 Task: Open Card Server Migration in Board Product Development and Innovation Consulting to Workspace Business Analysis and add a team member Softage.1@softage.net, a label Purple, a checklist Illustration, an attachment from your computer, a color Purple and finally, add a card description 'Conduct team training session on active listening' and a comment 'Let us make sure we have a clear understanding of the timeline and deadlines for this task, ensuring that we can deliver on time.'. Add a start date 'Jan 09, 1900' with a due date 'Jan 16, 1900'
Action: Mouse moved to (570, 163)
Screenshot: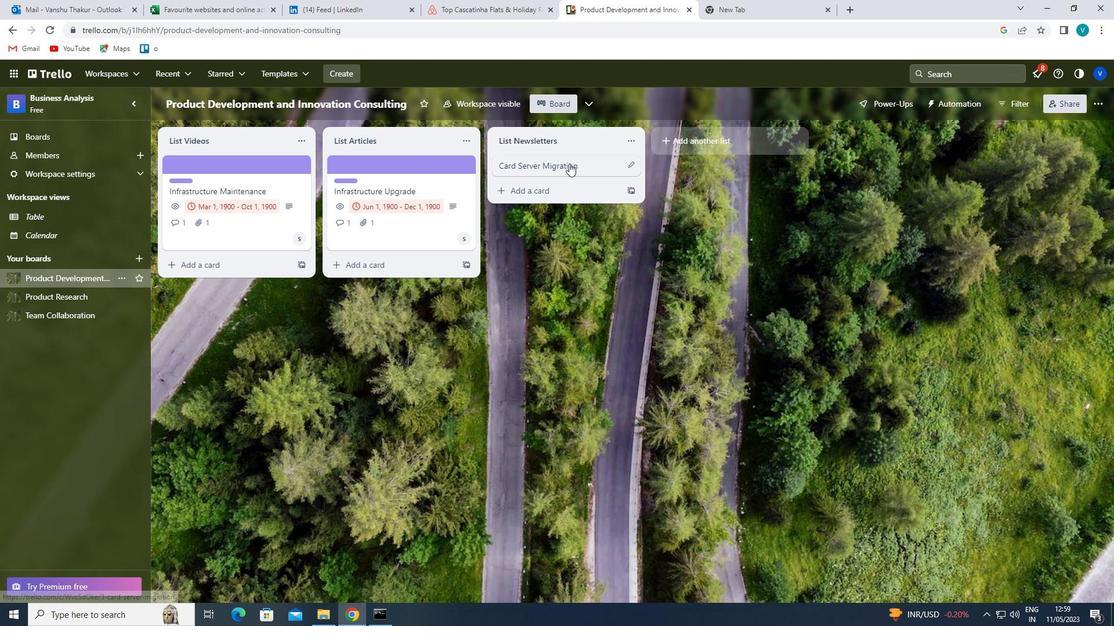
Action: Mouse pressed left at (570, 163)
Screenshot: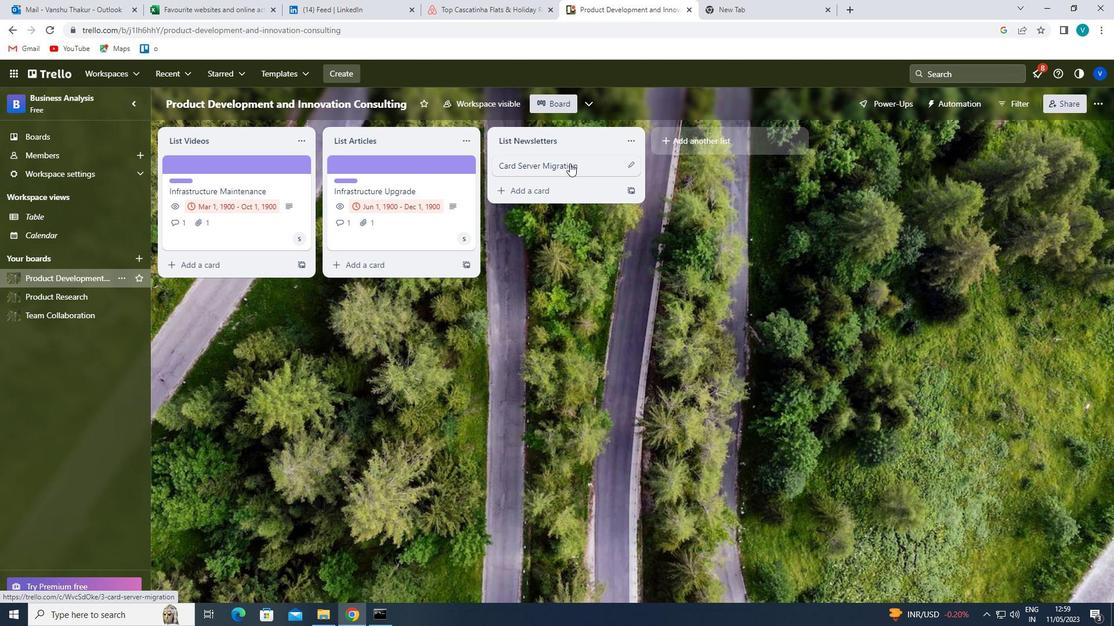 
Action: Mouse moved to (679, 199)
Screenshot: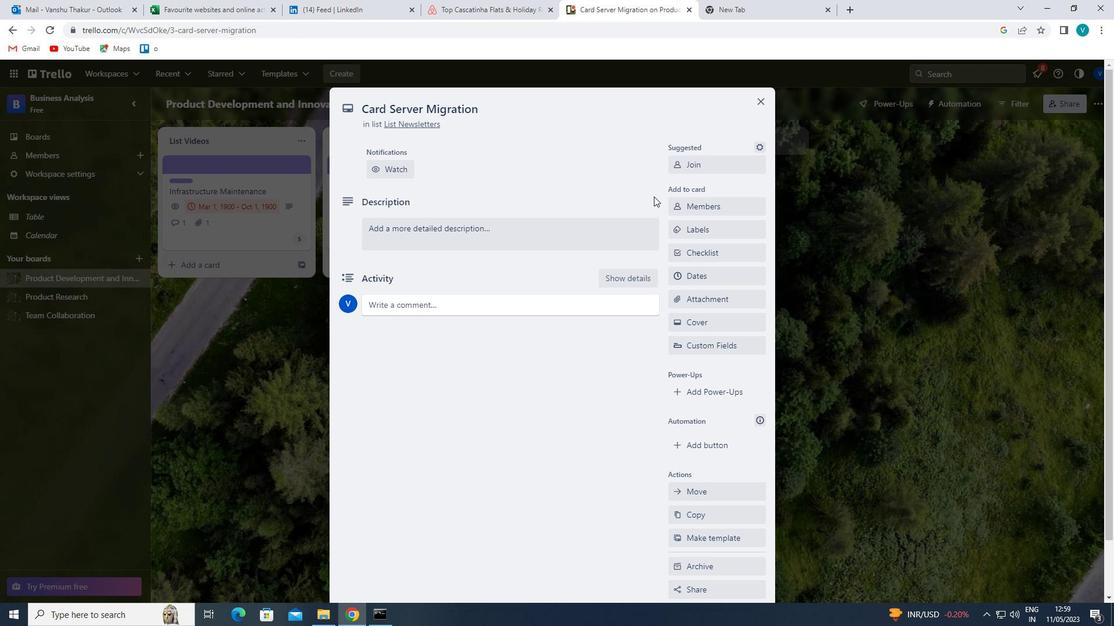 
Action: Mouse pressed left at (679, 199)
Screenshot: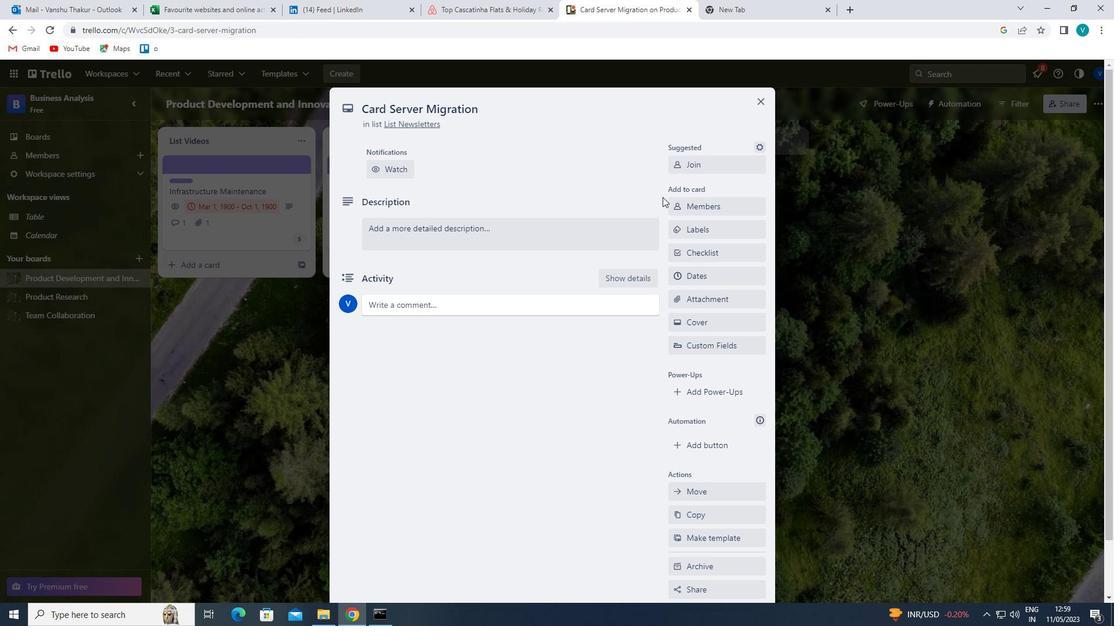 
Action: Mouse moved to (712, 302)
Screenshot: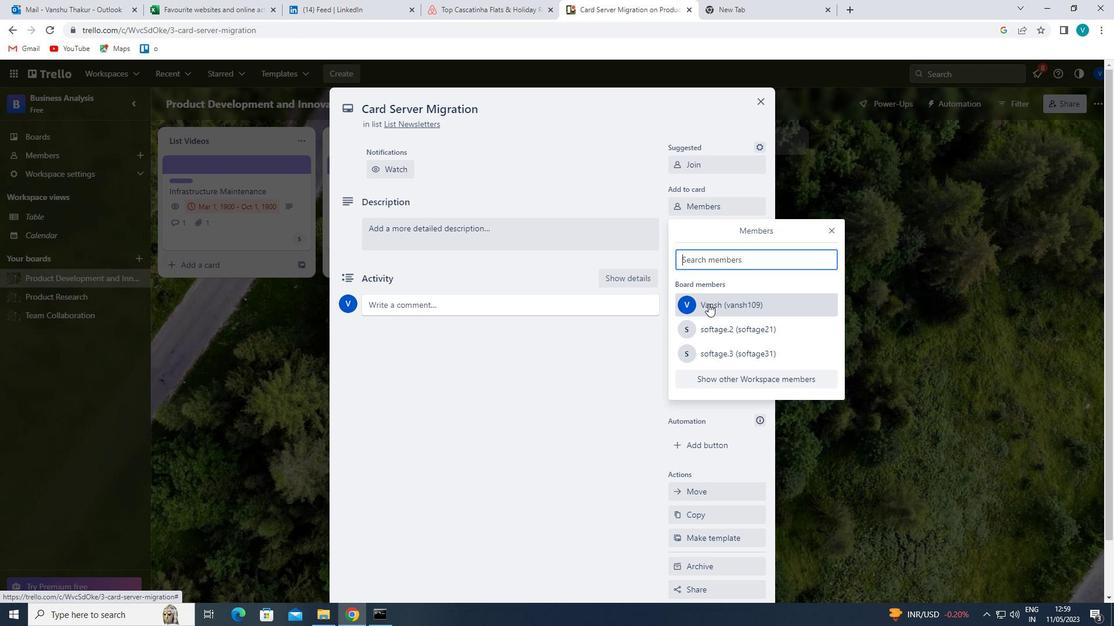 
Action: Key pressed soft
Screenshot: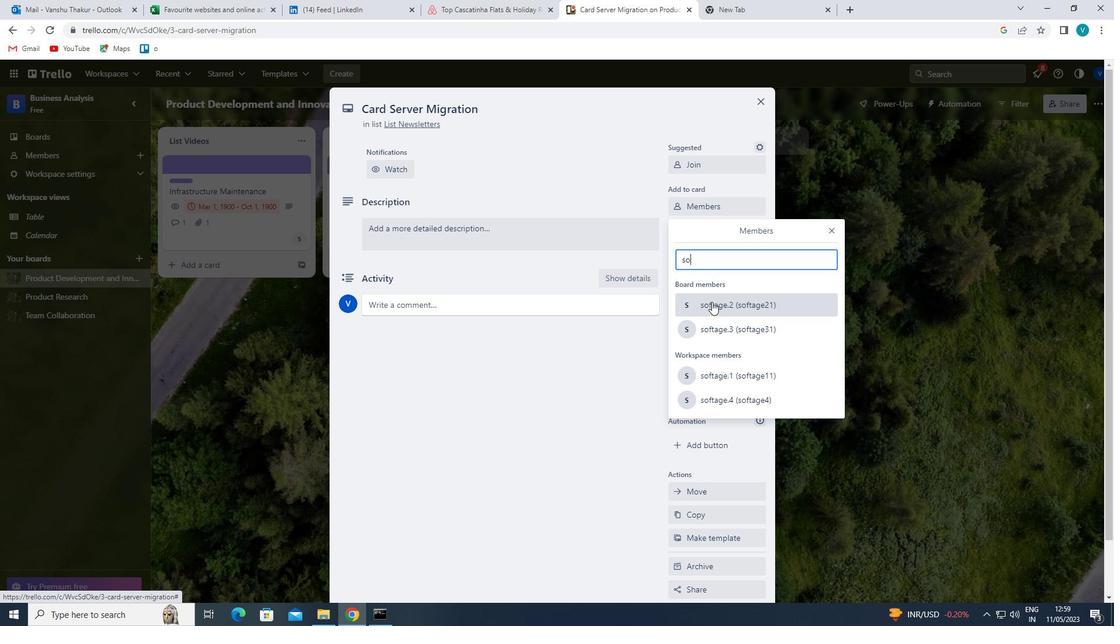
Action: Mouse moved to (726, 375)
Screenshot: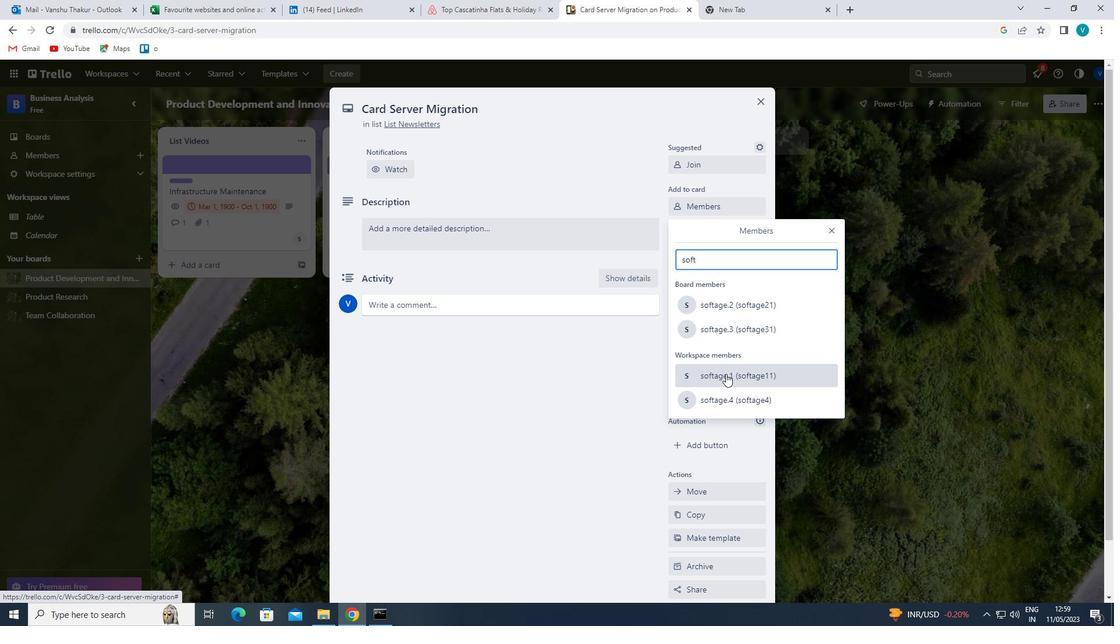 
Action: Mouse pressed left at (726, 375)
Screenshot: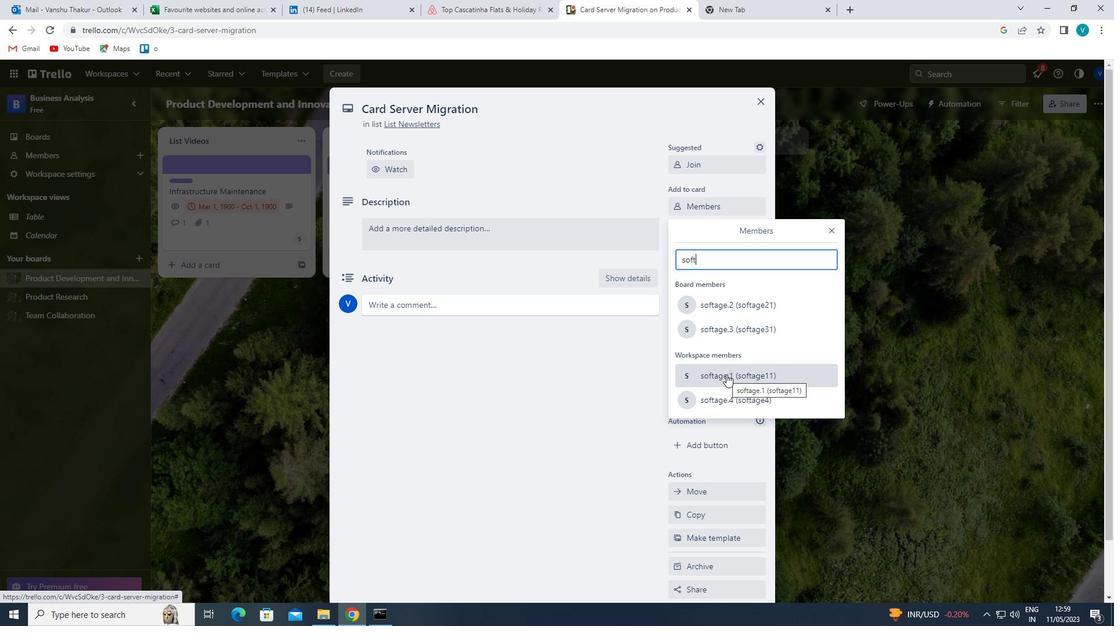 
Action: Mouse moved to (828, 232)
Screenshot: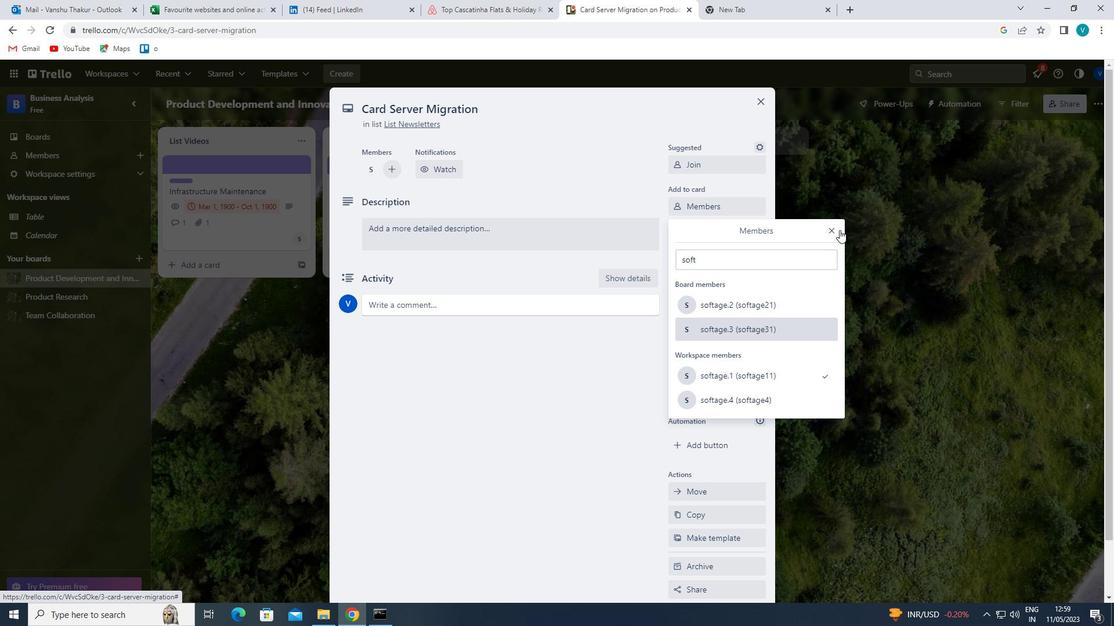 
Action: Mouse pressed left at (828, 232)
Screenshot: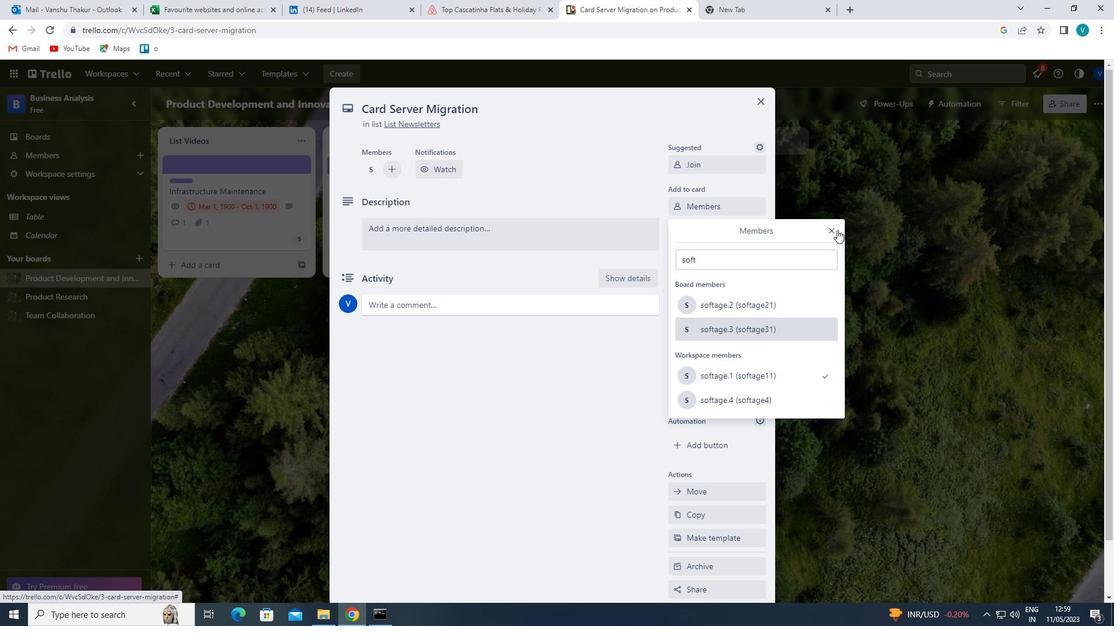 
Action: Mouse moved to (741, 231)
Screenshot: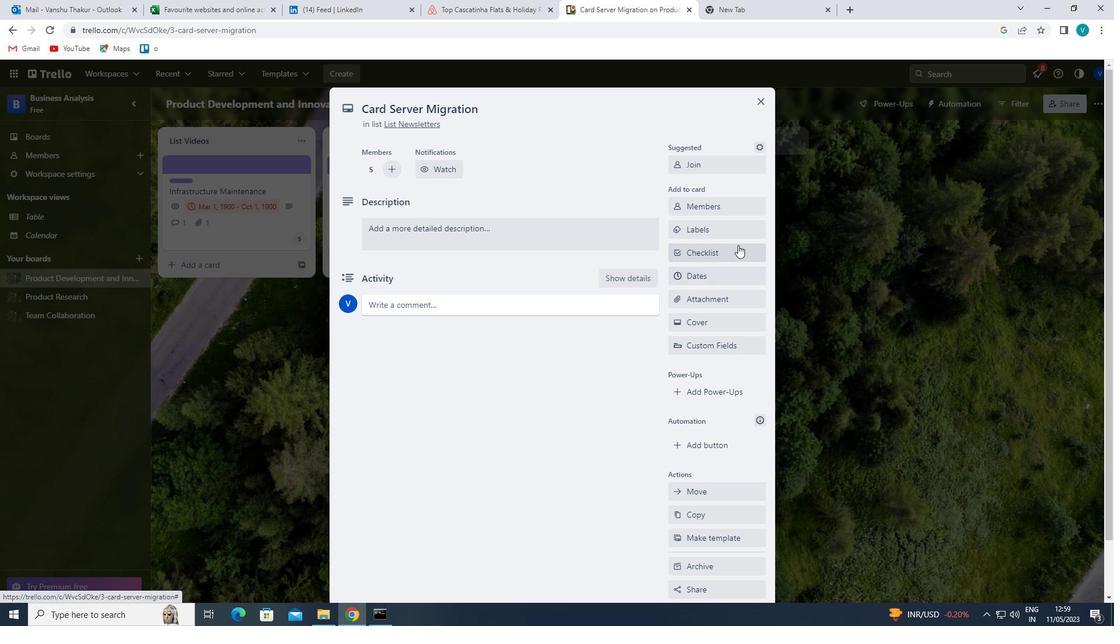 
Action: Mouse pressed left at (741, 231)
Screenshot: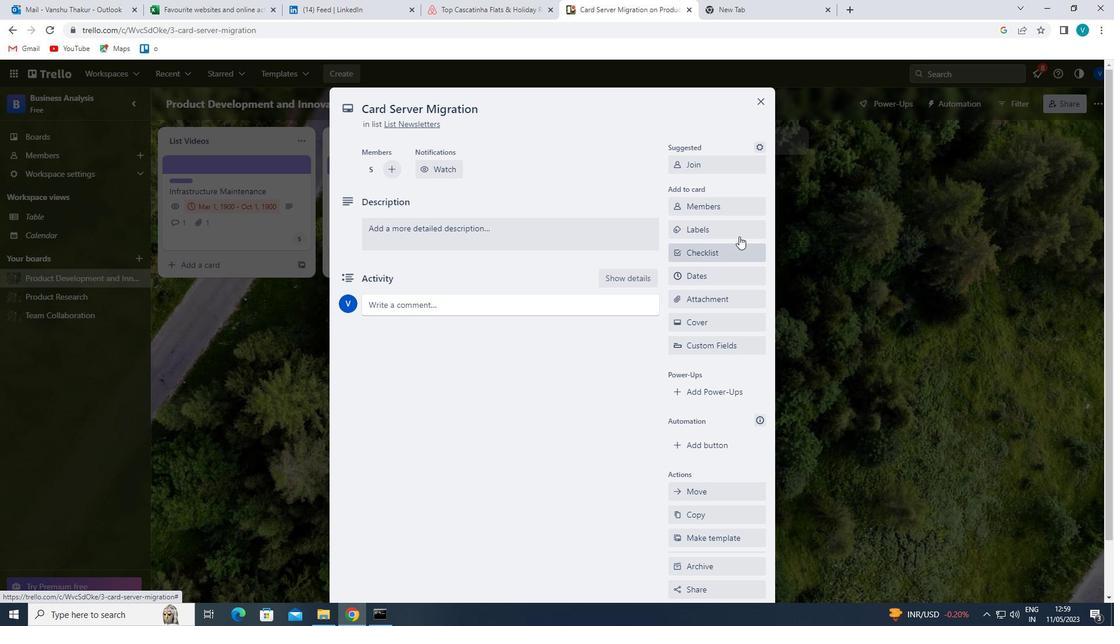 
Action: Mouse moved to (754, 403)
Screenshot: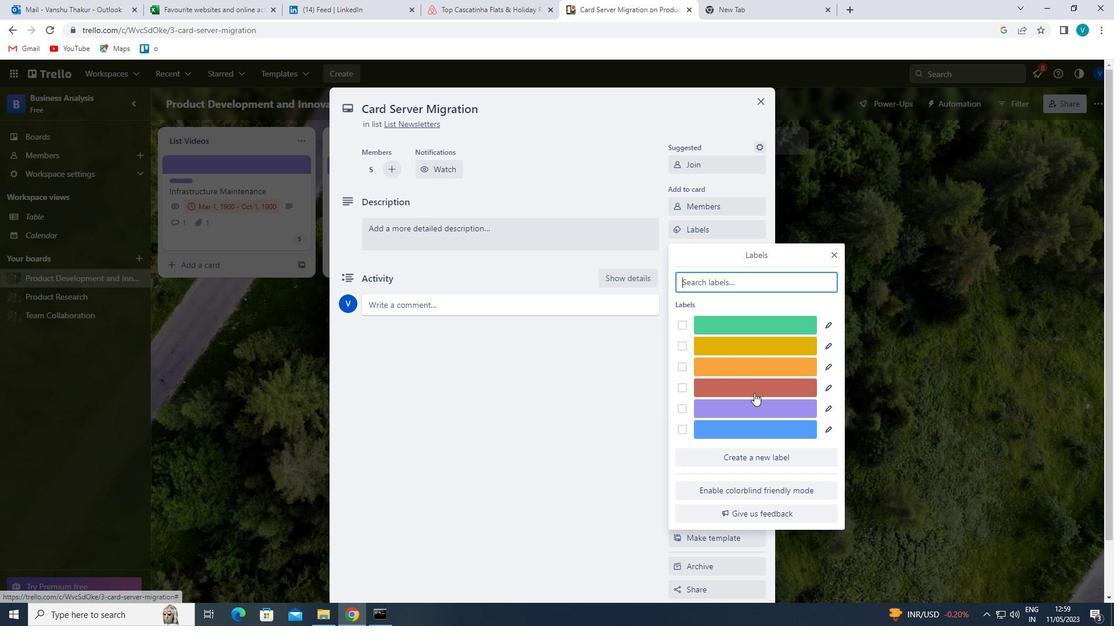 
Action: Mouse pressed left at (754, 403)
Screenshot: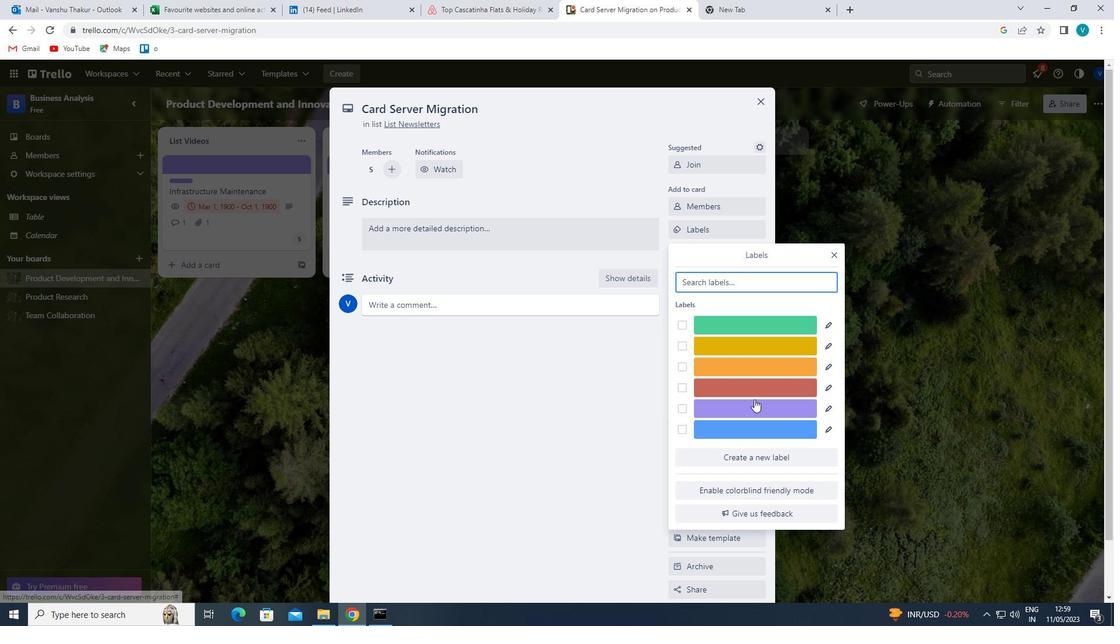 
Action: Mouse moved to (834, 251)
Screenshot: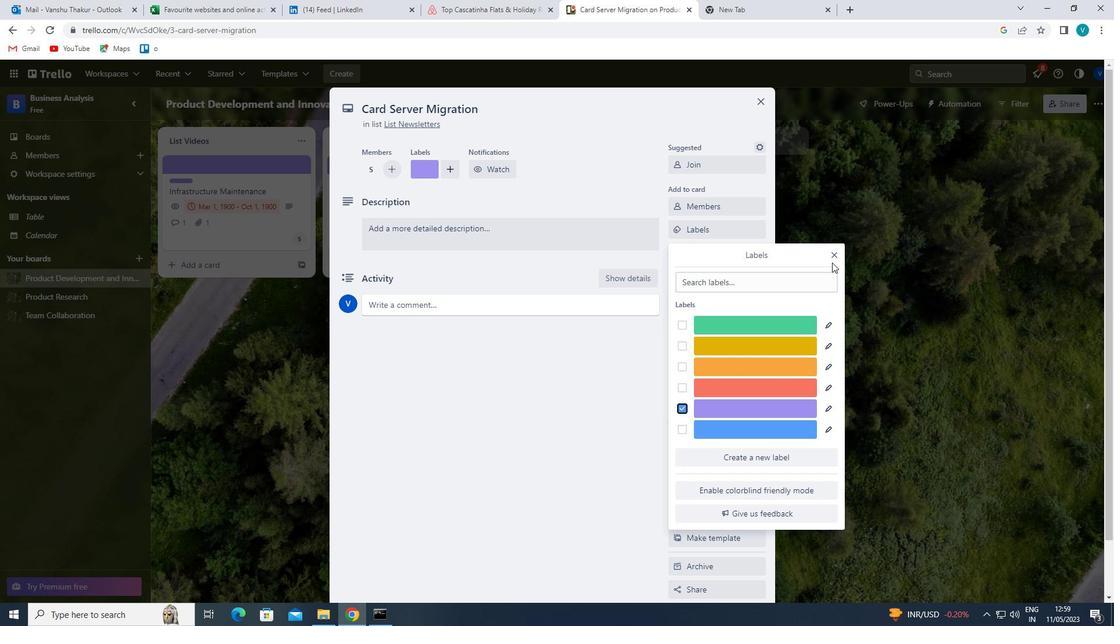 
Action: Mouse pressed left at (834, 251)
Screenshot: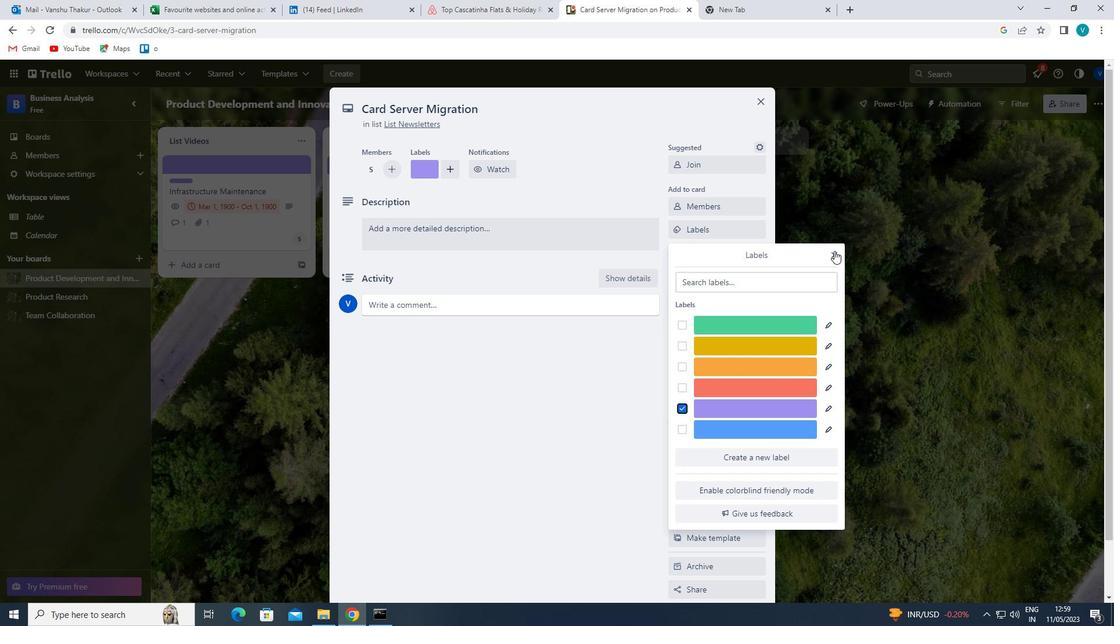 
Action: Mouse moved to (721, 254)
Screenshot: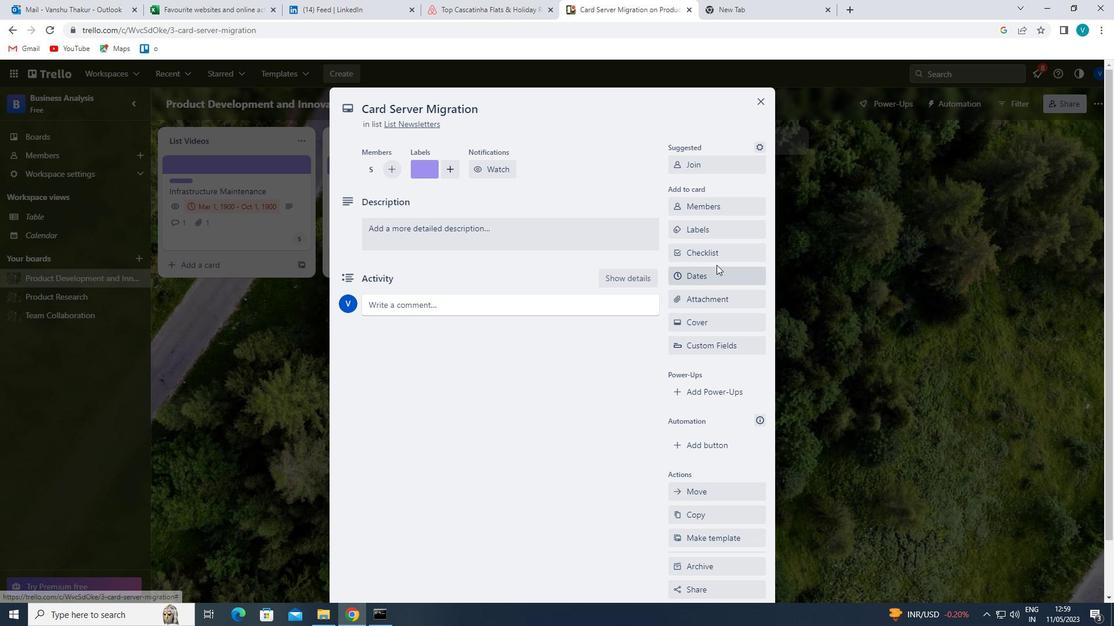
Action: Mouse pressed left at (721, 254)
Screenshot: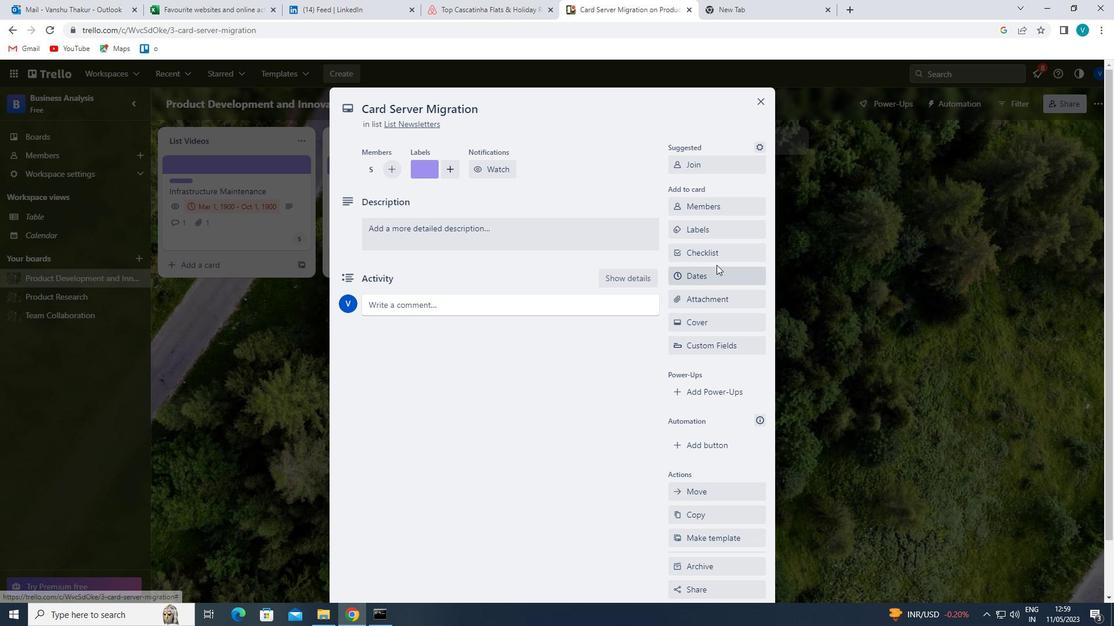 
Action: Key pressed <Key.shift>ILLIS<Key.backspace><Key.backspace>
Screenshot: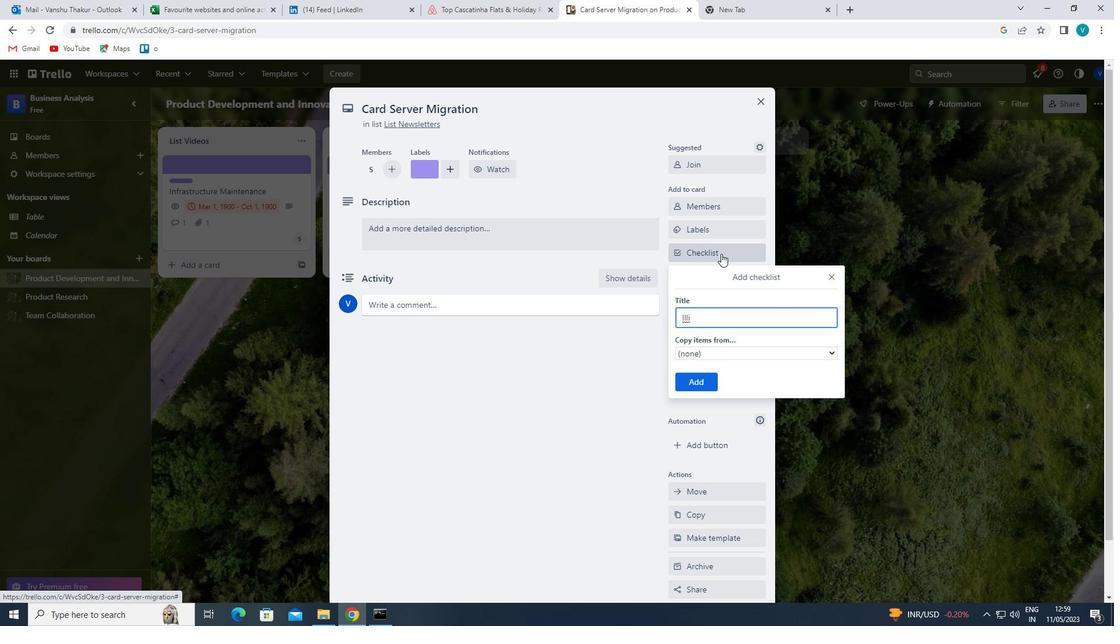 
Action: Mouse moved to (765, 339)
Screenshot: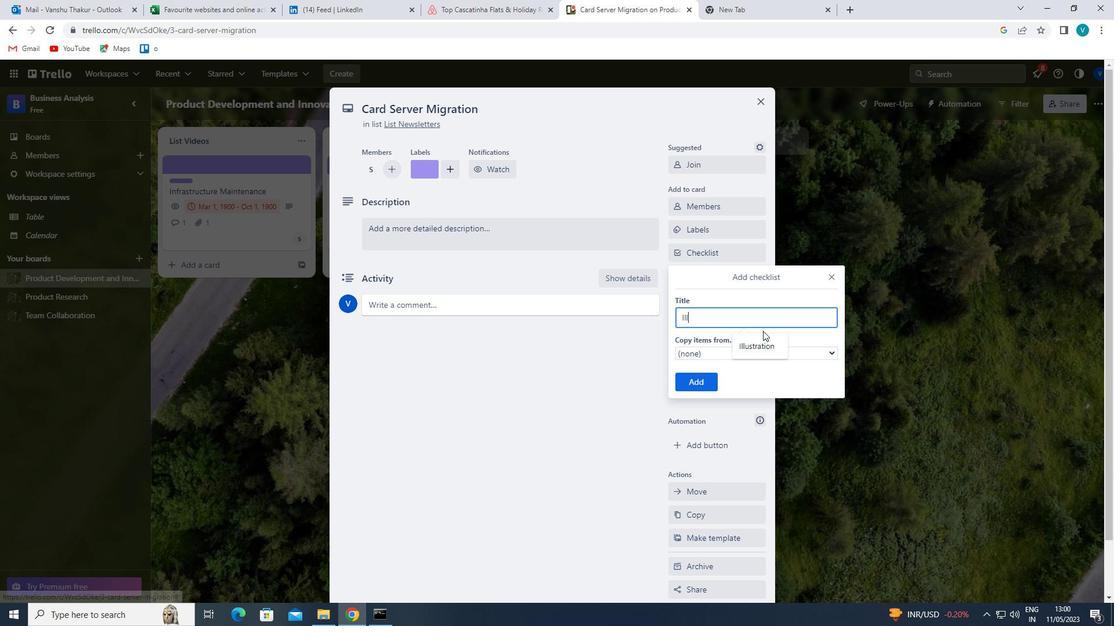 
Action: Mouse pressed left at (765, 339)
Screenshot: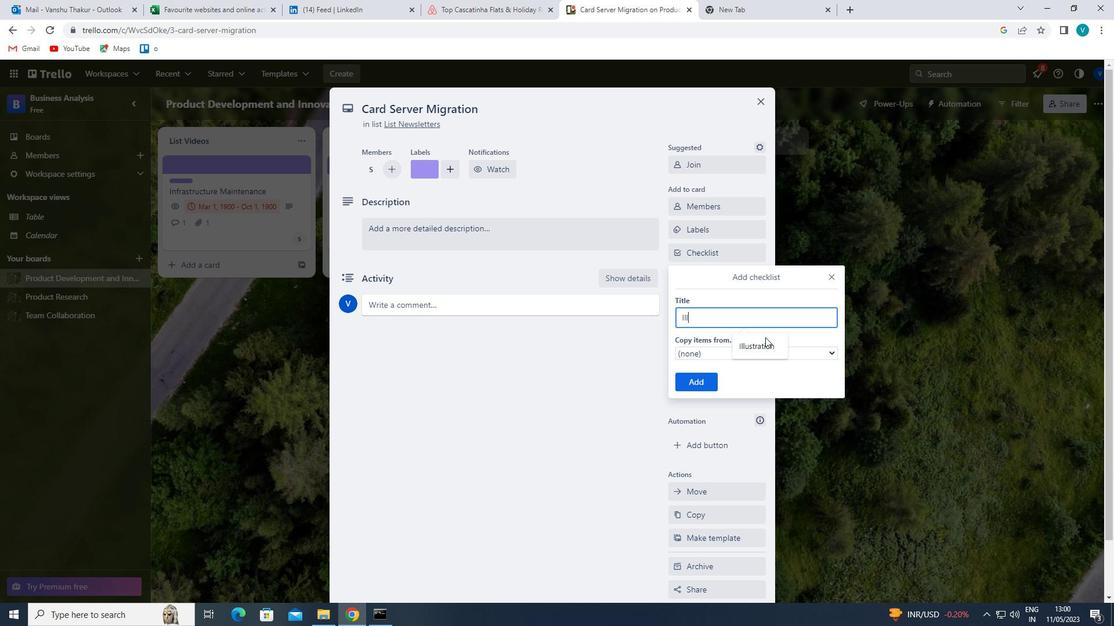 
Action: Mouse moved to (711, 379)
Screenshot: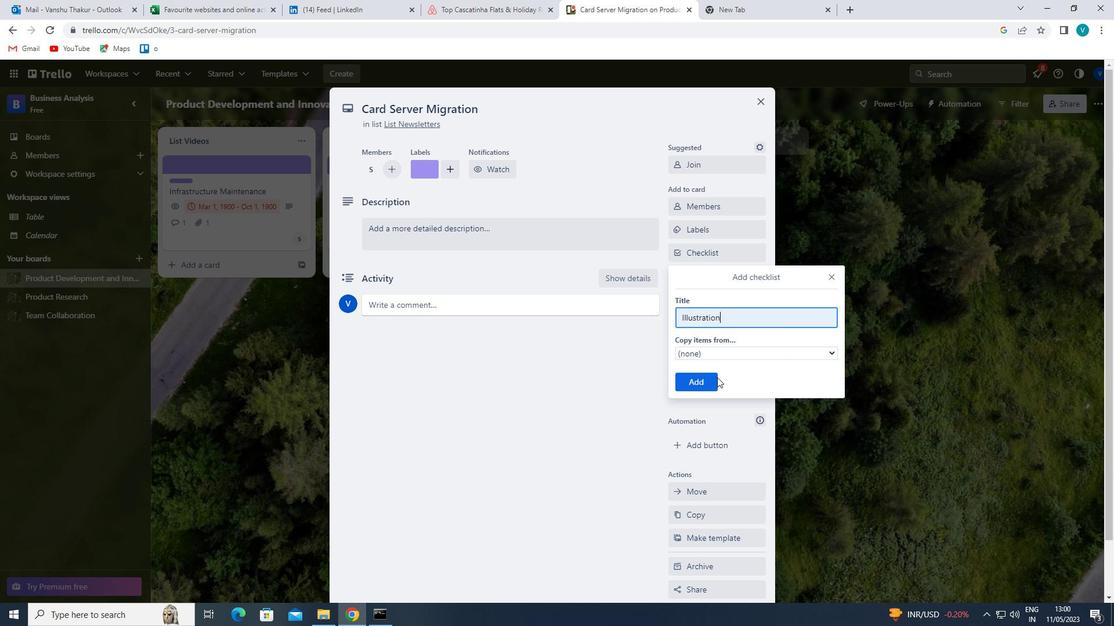 
Action: Mouse pressed left at (711, 379)
Screenshot: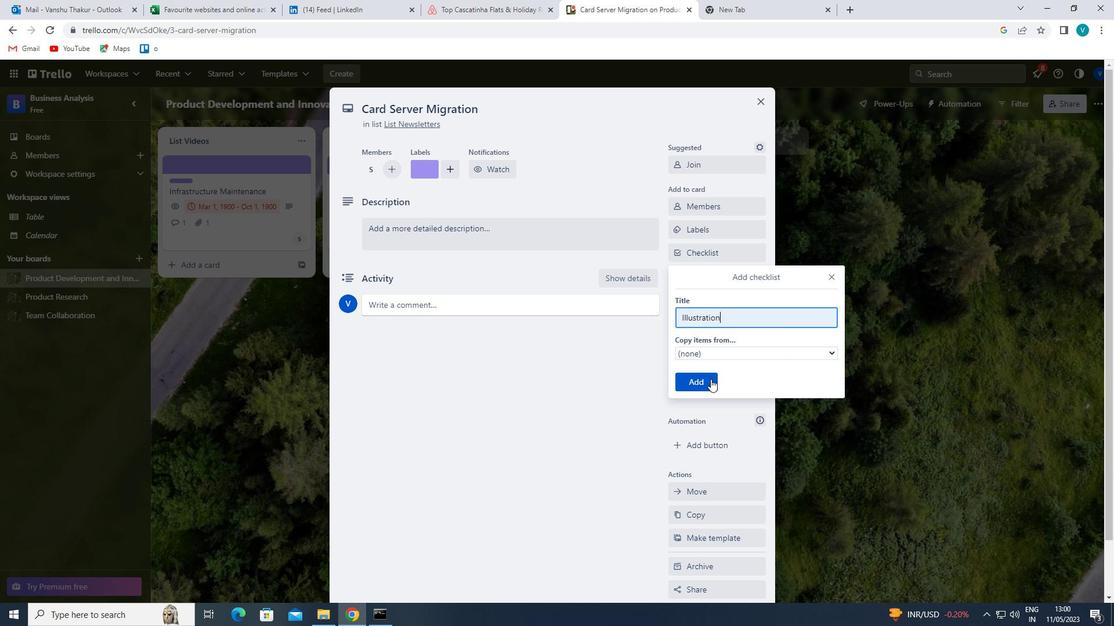 
Action: Mouse moved to (716, 300)
Screenshot: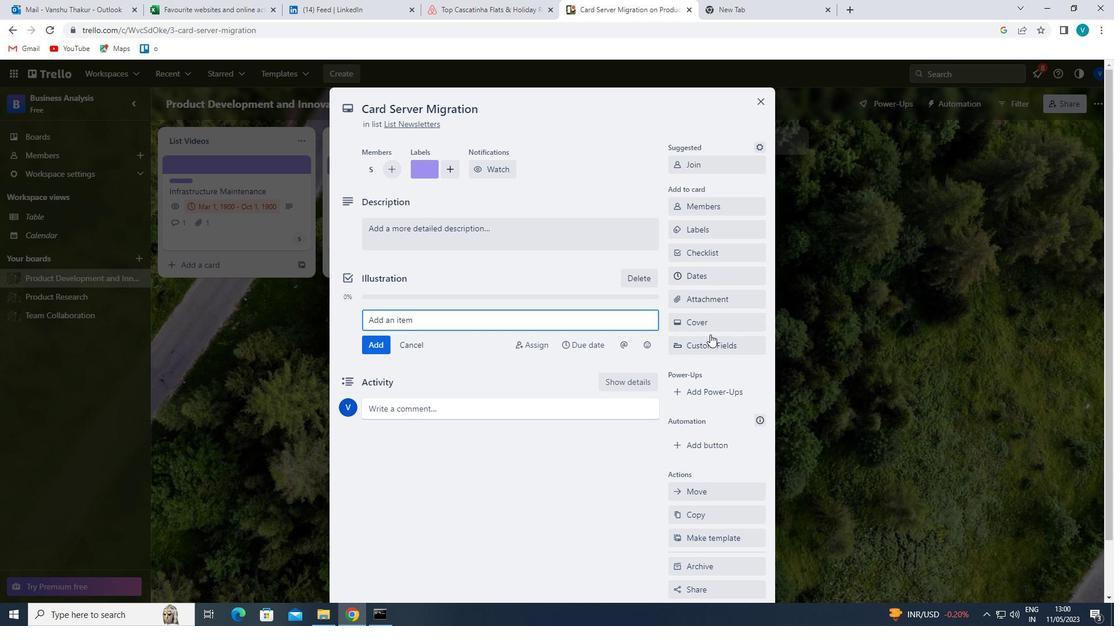 
Action: Mouse pressed left at (716, 300)
Screenshot: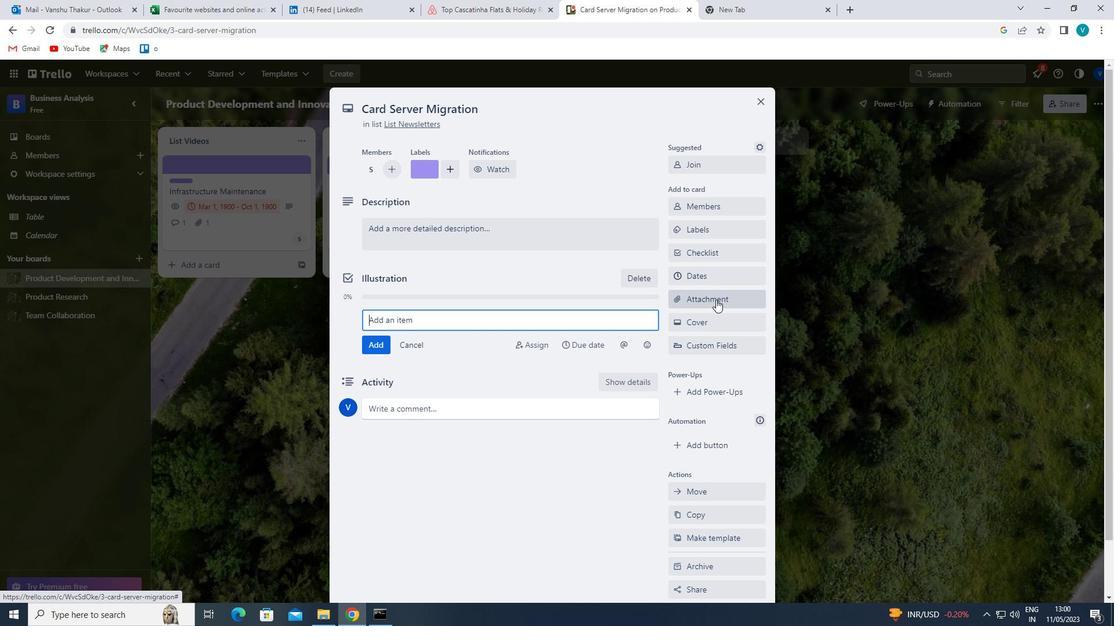 
Action: Mouse moved to (707, 353)
Screenshot: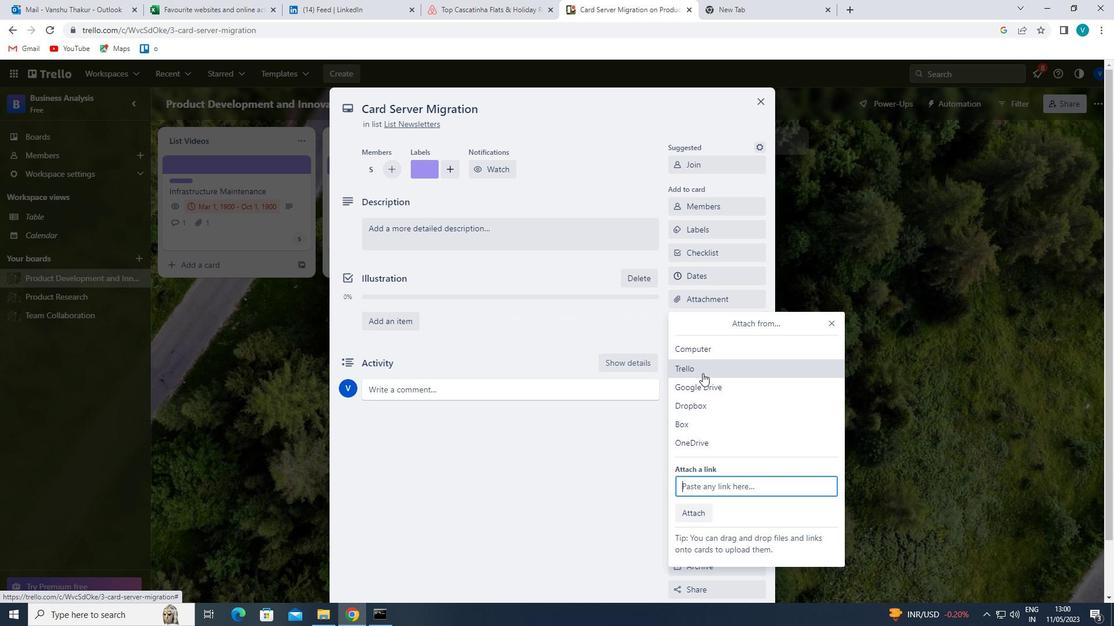 
Action: Mouse pressed left at (707, 353)
Screenshot: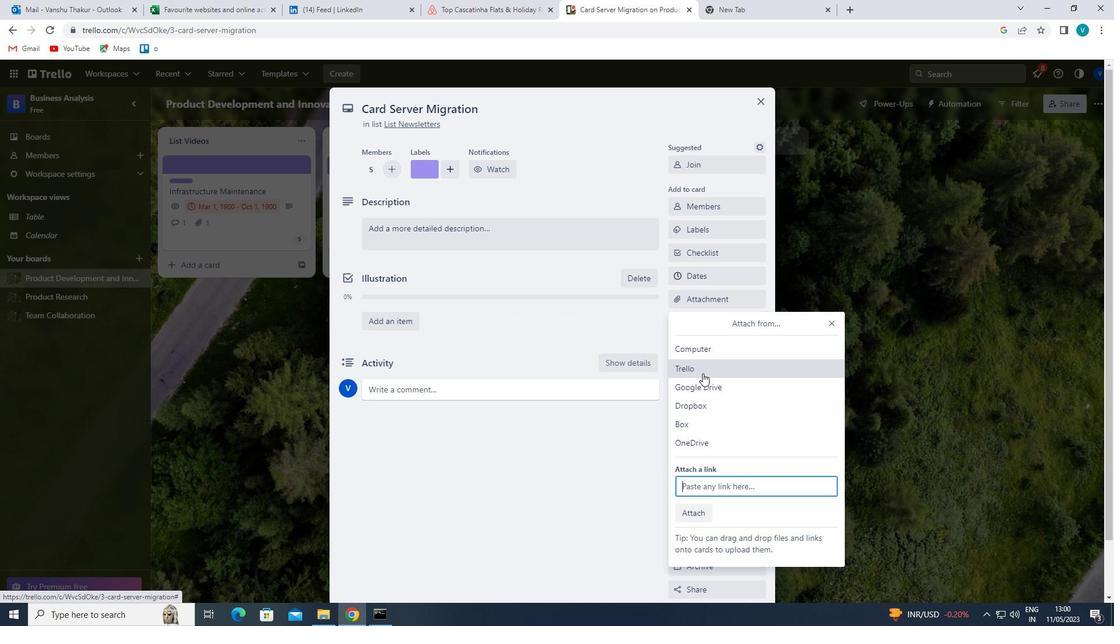 
Action: Mouse moved to (186, 204)
Screenshot: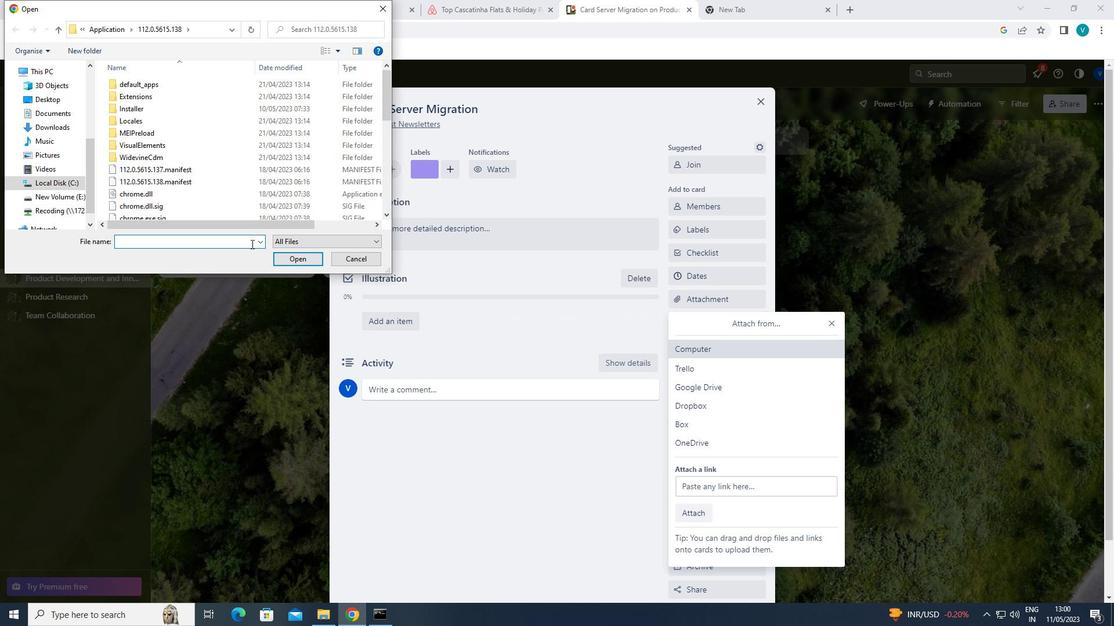 
Action: Mouse pressed left at (186, 204)
Screenshot: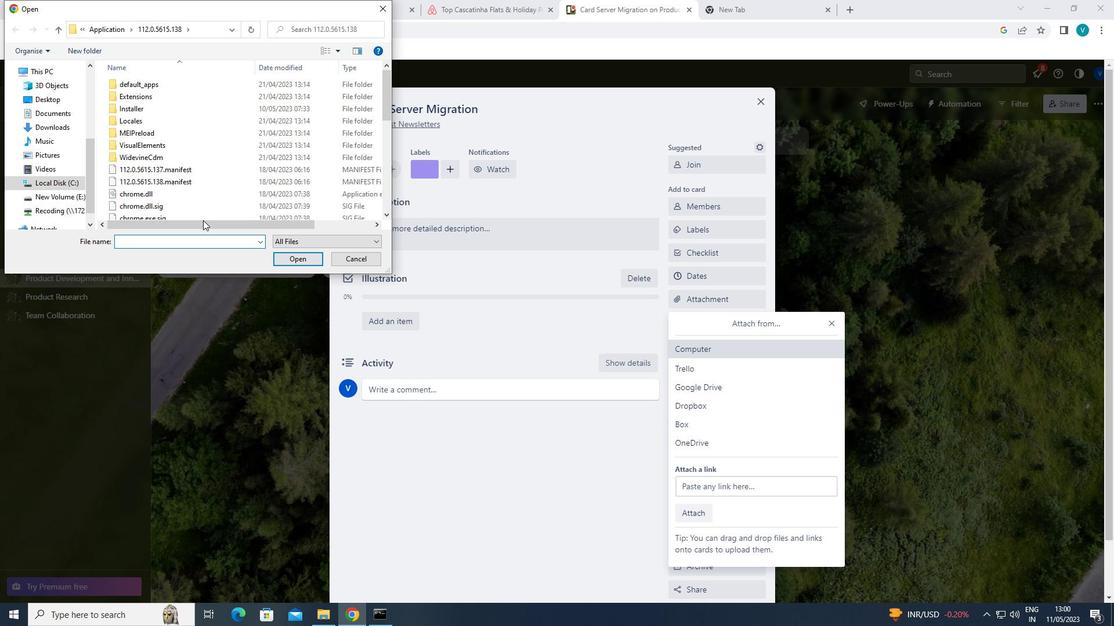 
Action: Mouse moved to (287, 255)
Screenshot: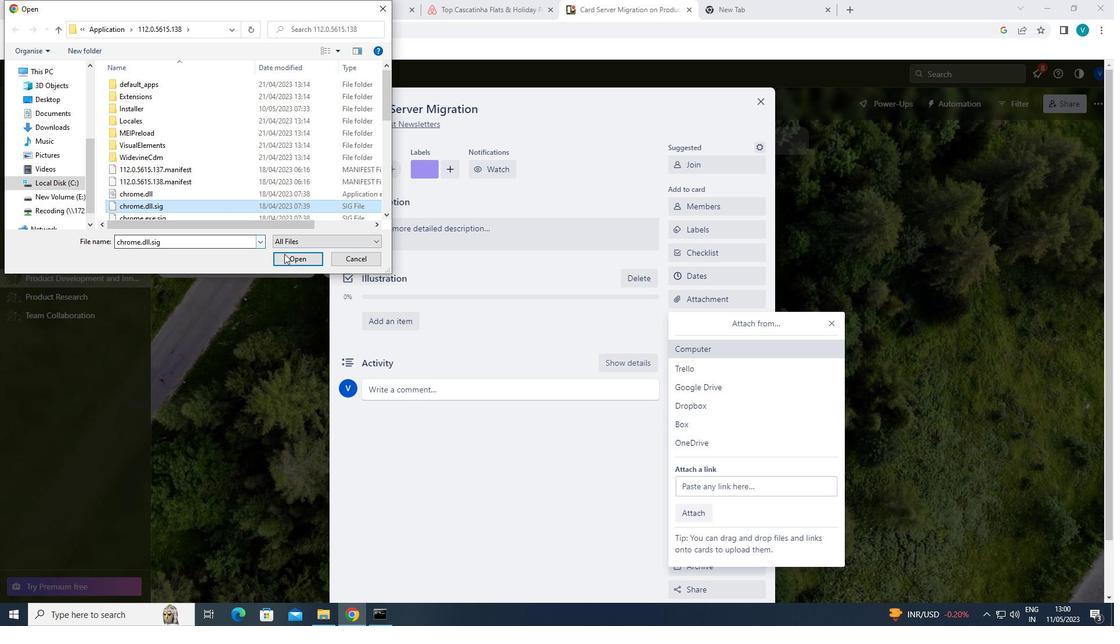 
Action: Mouse pressed left at (287, 255)
Screenshot: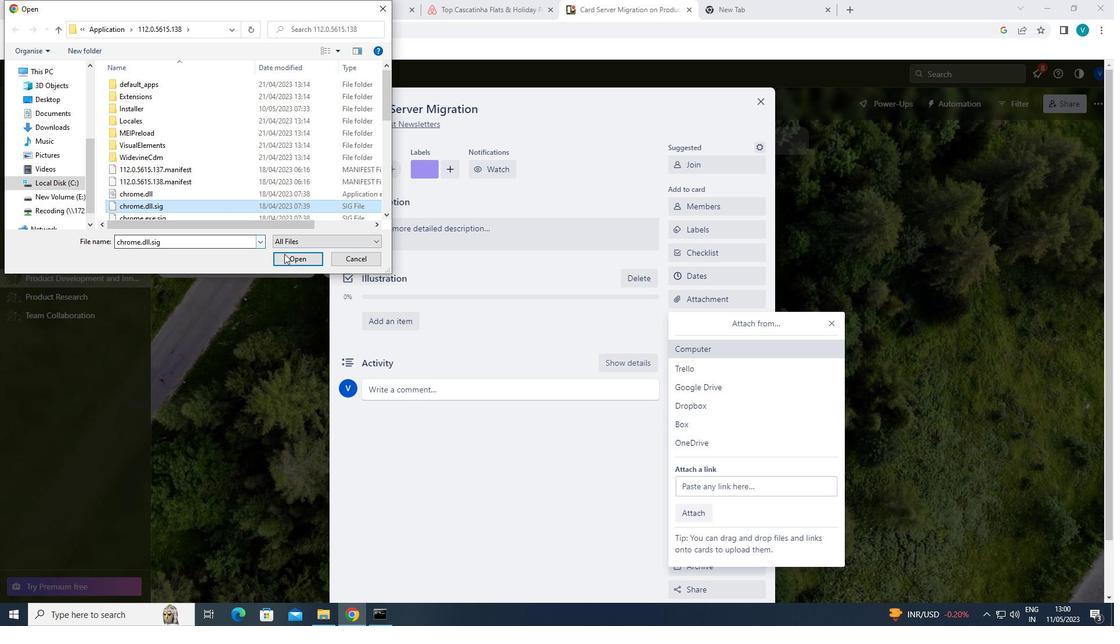 
Action: Mouse moved to (685, 321)
Screenshot: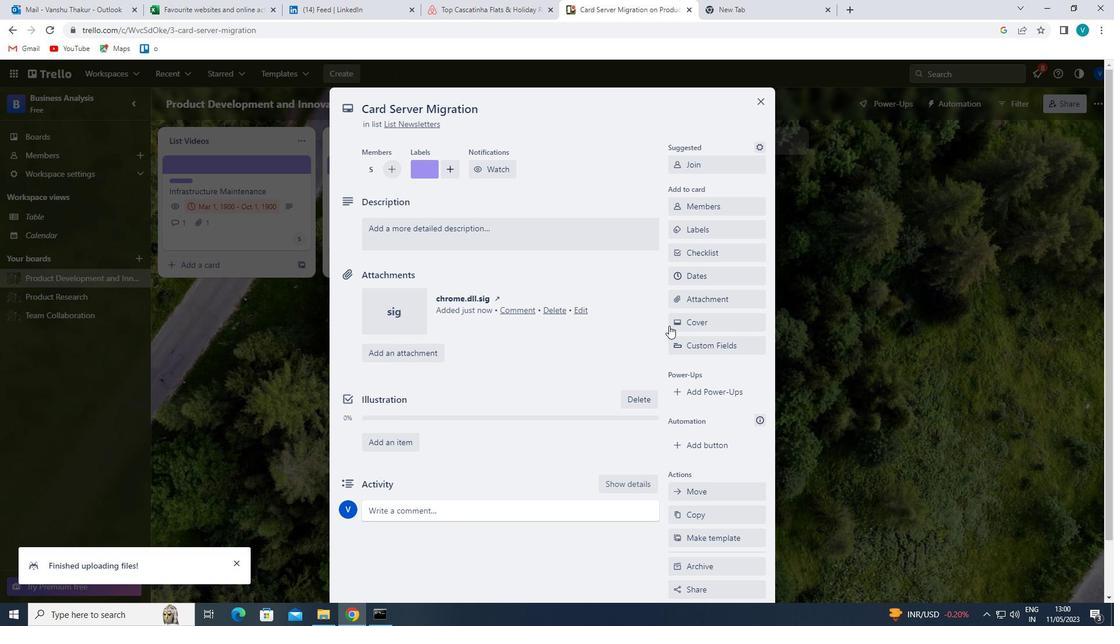 
Action: Mouse pressed left at (685, 321)
Screenshot: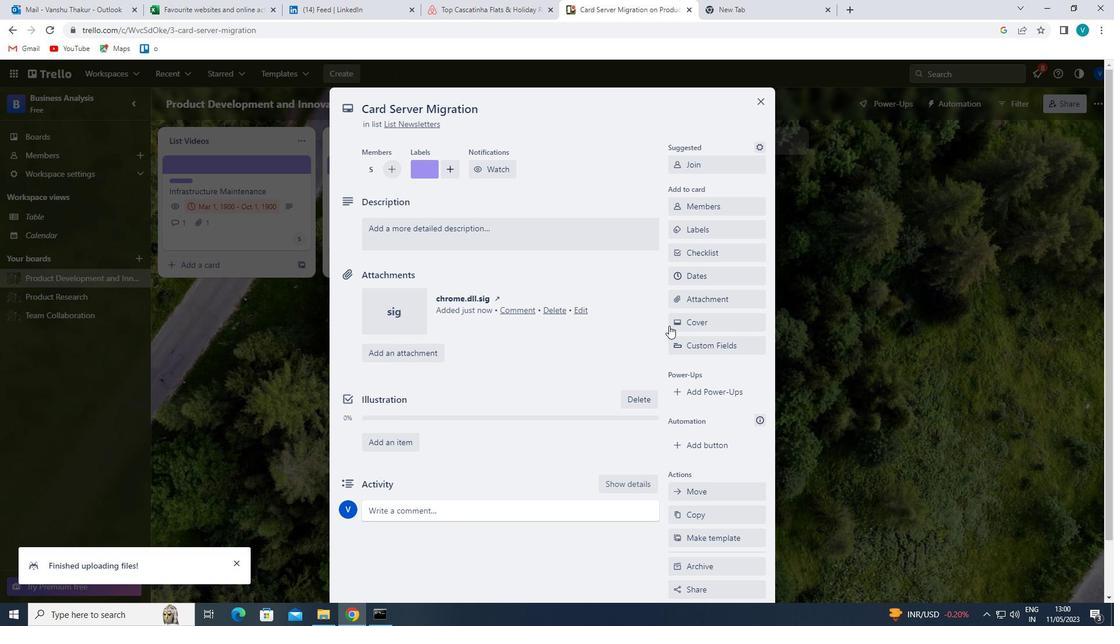 
Action: Mouse moved to (827, 365)
Screenshot: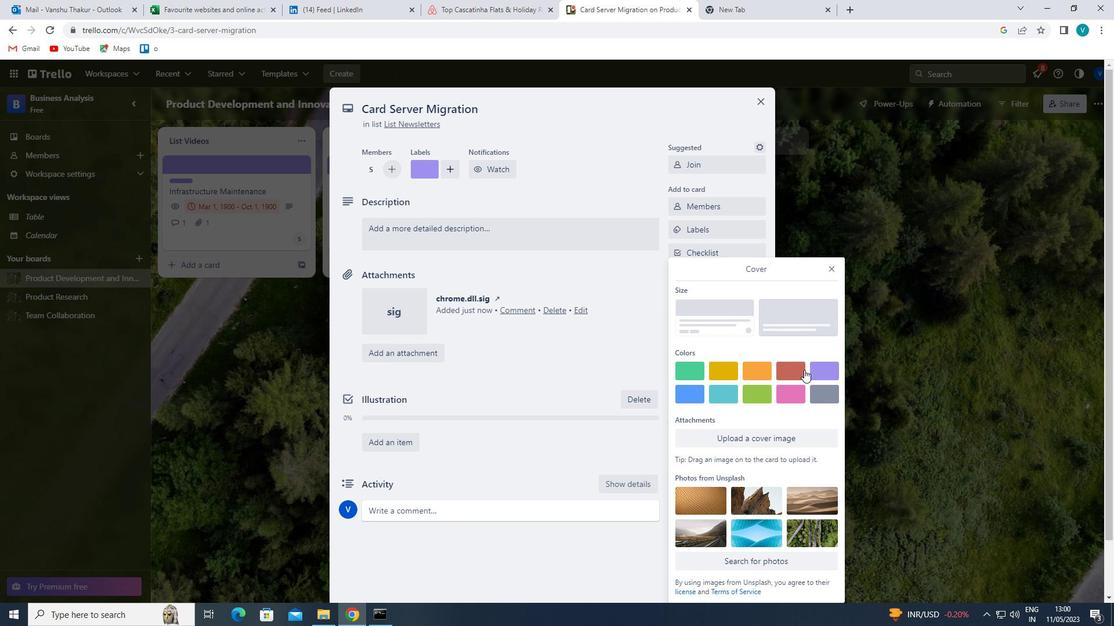
Action: Mouse pressed left at (827, 365)
Screenshot: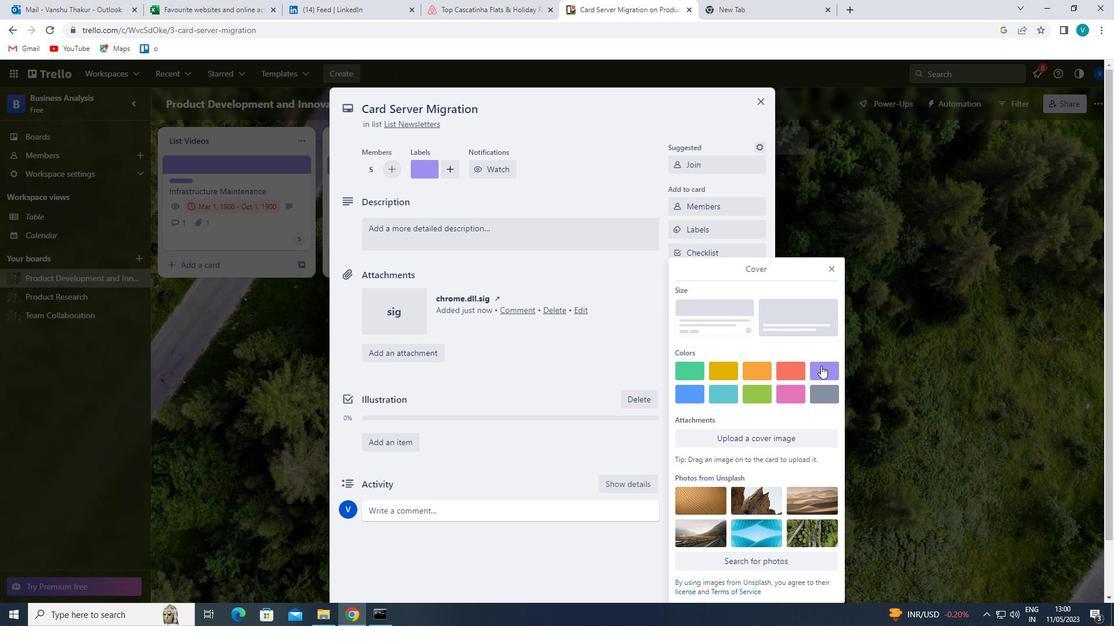 
Action: Mouse moved to (834, 243)
Screenshot: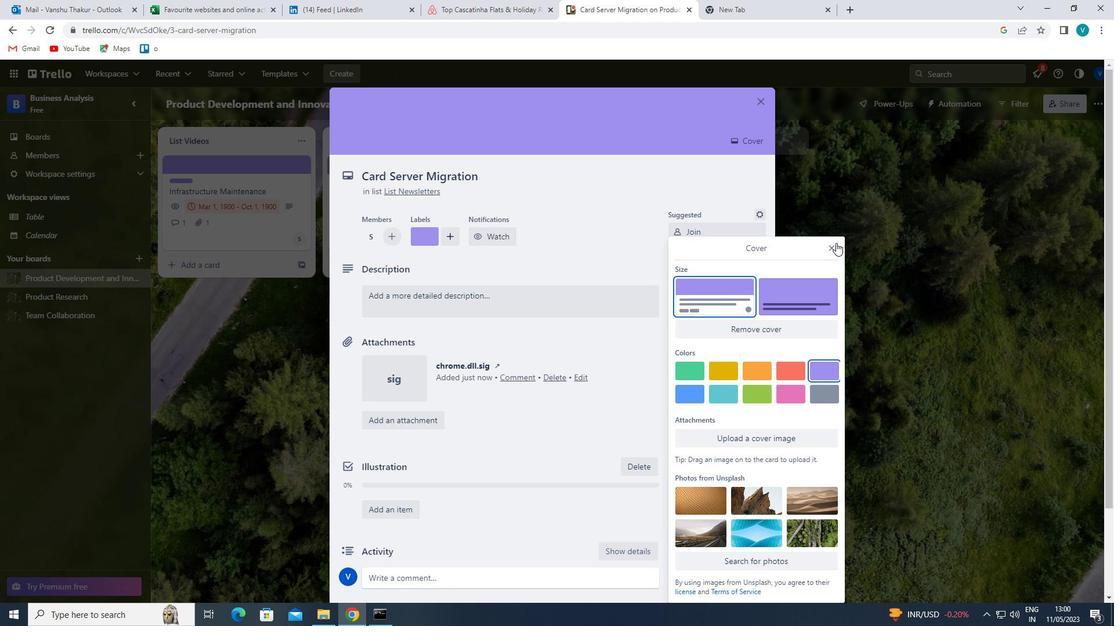 
Action: Mouse pressed left at (834, 243)
Screenshot: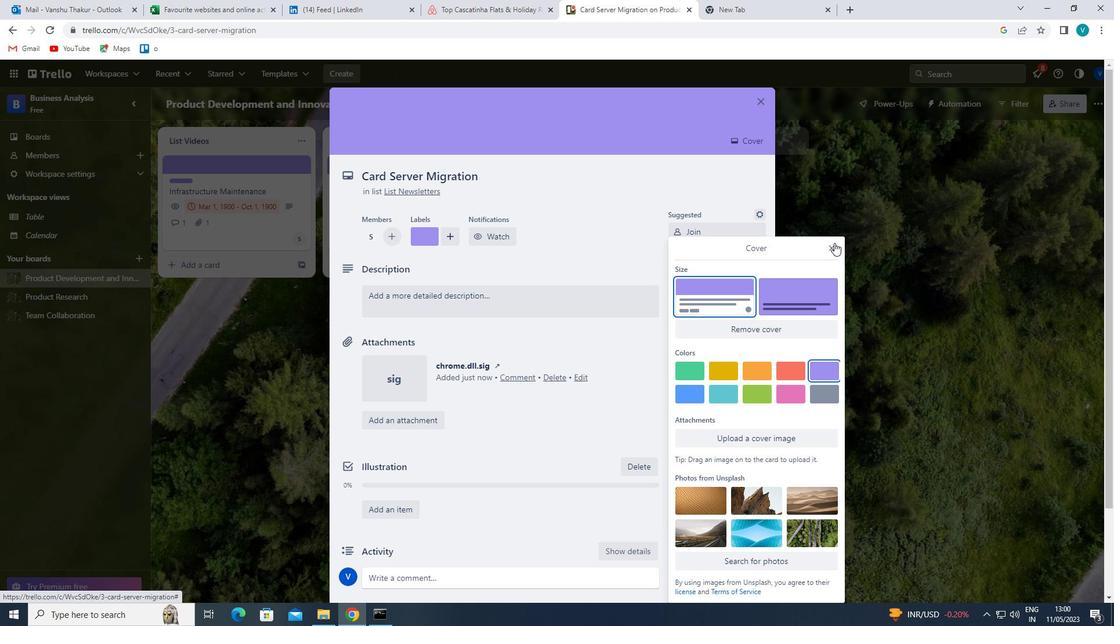 
Action: Mouse moved to (483, 313)
Screenshot: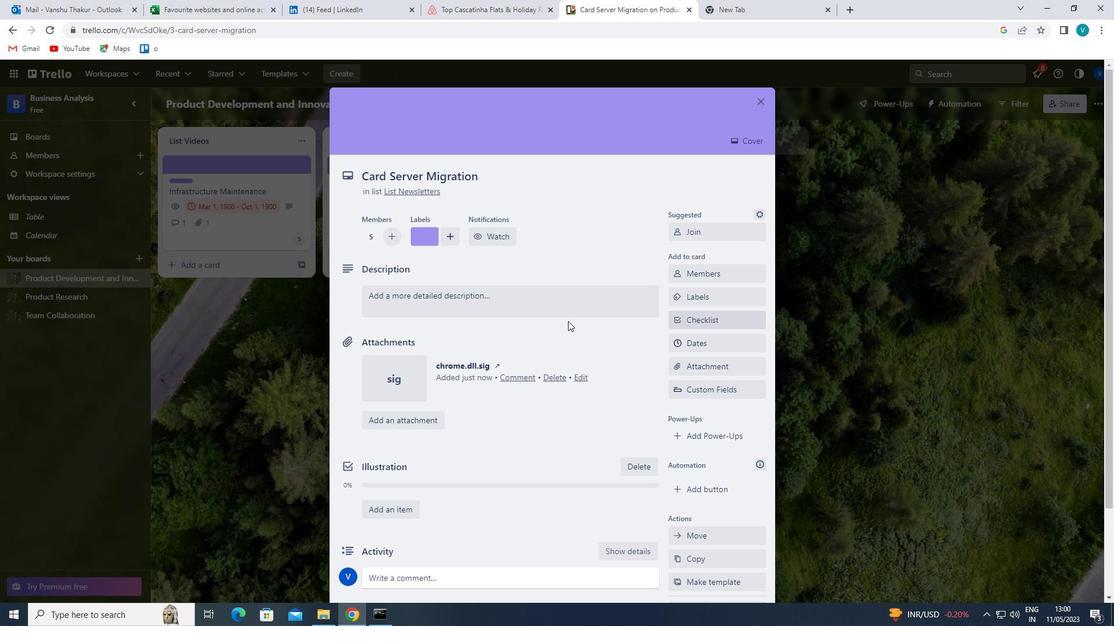 
Action: Mouse pressed left at (483, 313)
Screenshot: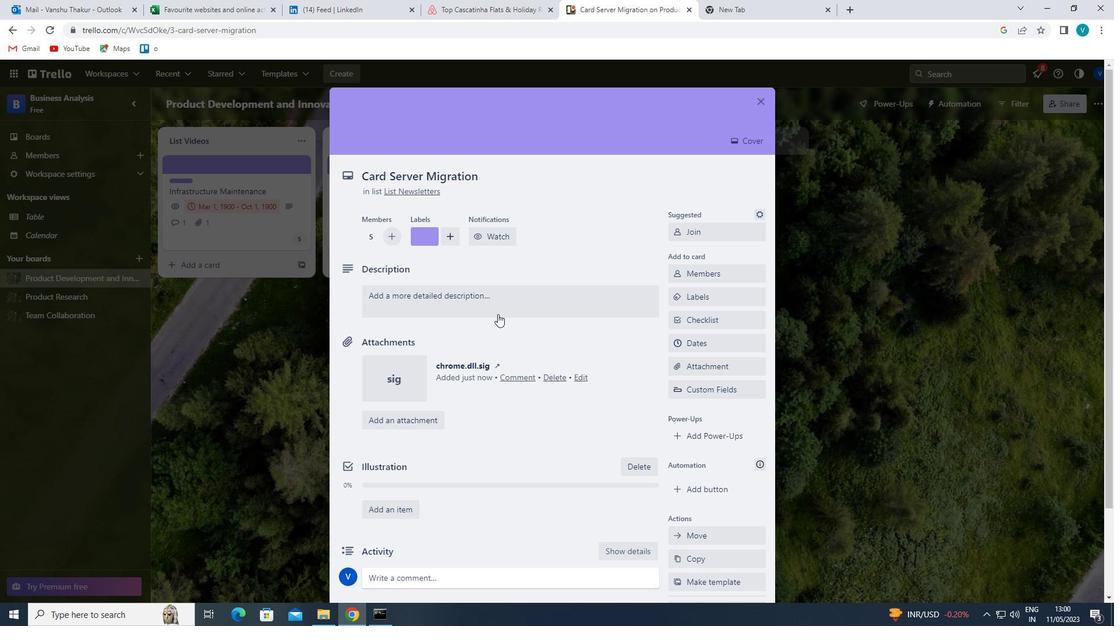 
Action: Key pressed '<Key.shift>CONDUCT<Key.space>TEAM<Key.space>TRAINING<Key.space>SSSIN<Key.space><Key.backspace><Key.backspace><Key.backspace><Key.backspace><Key.backspace>ESSION<Key.space>ON<Key.space>ACTIVE<Key.space>LISTENING'
Screenshot: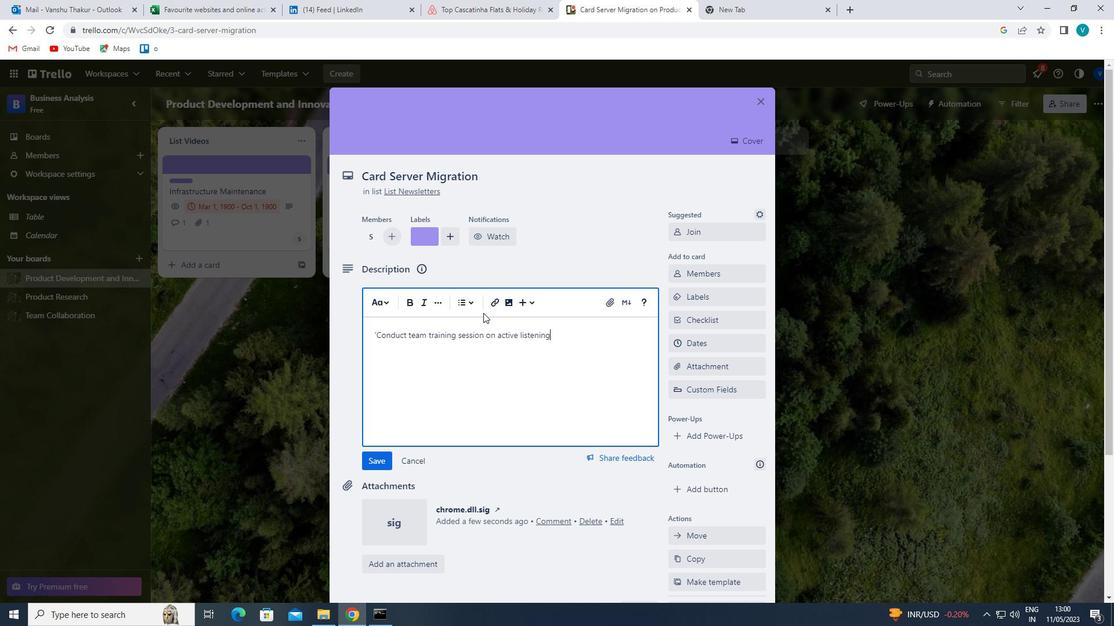 
Action: Mouse moved to (380, 464)
Screenshot: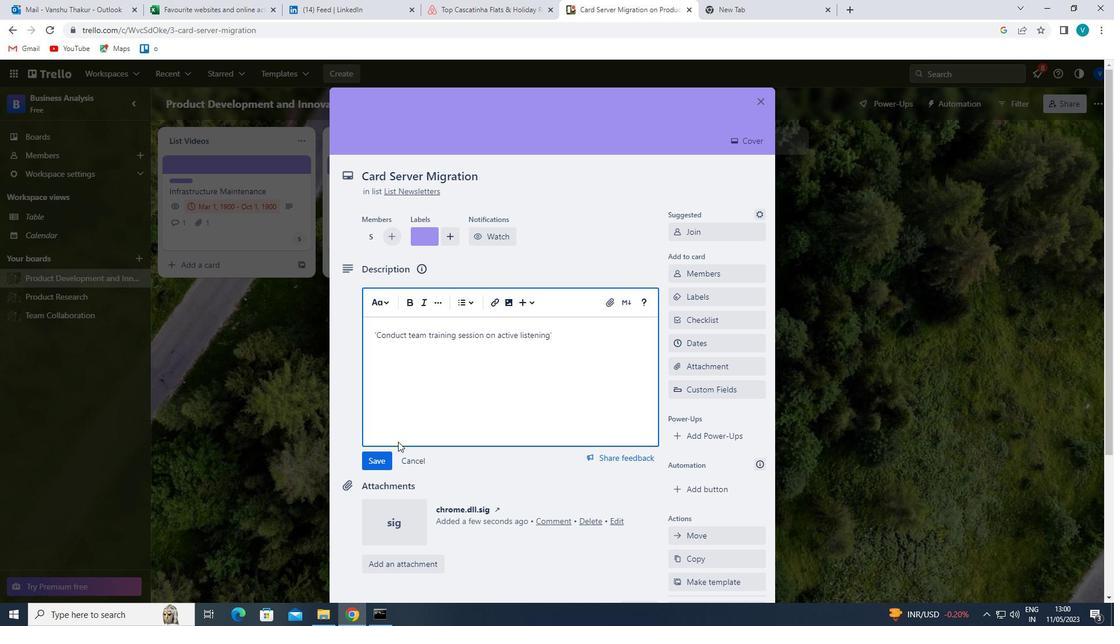 
Action: Mouse pressed left at (380, 464)
Screenshot: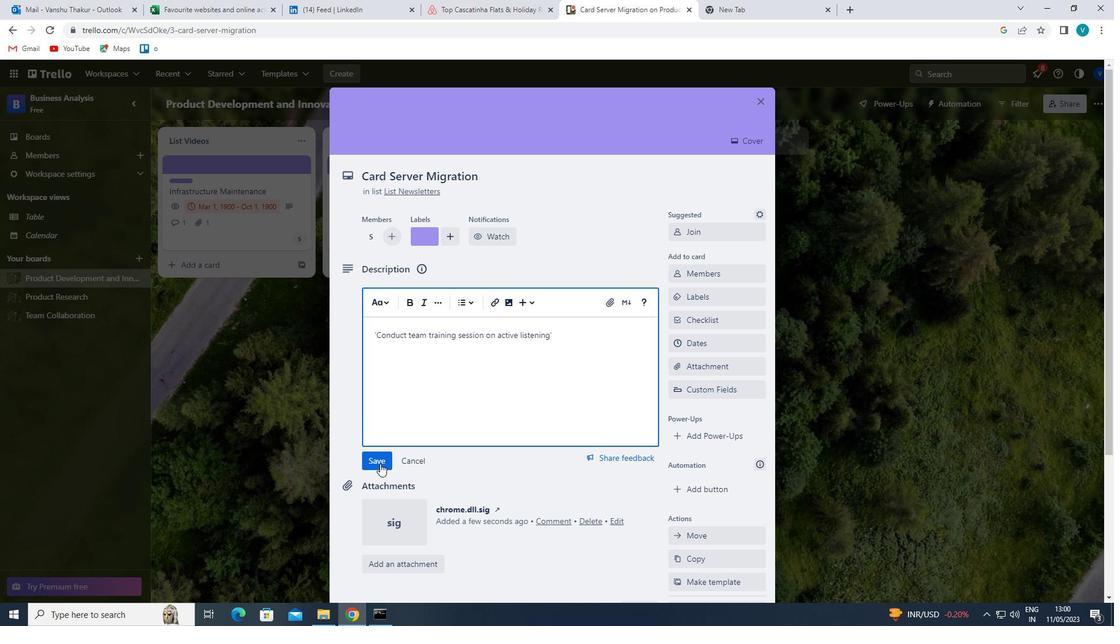 
Action: Mouse scrolled (380, 464) with delta (0, 0)
Screenshot: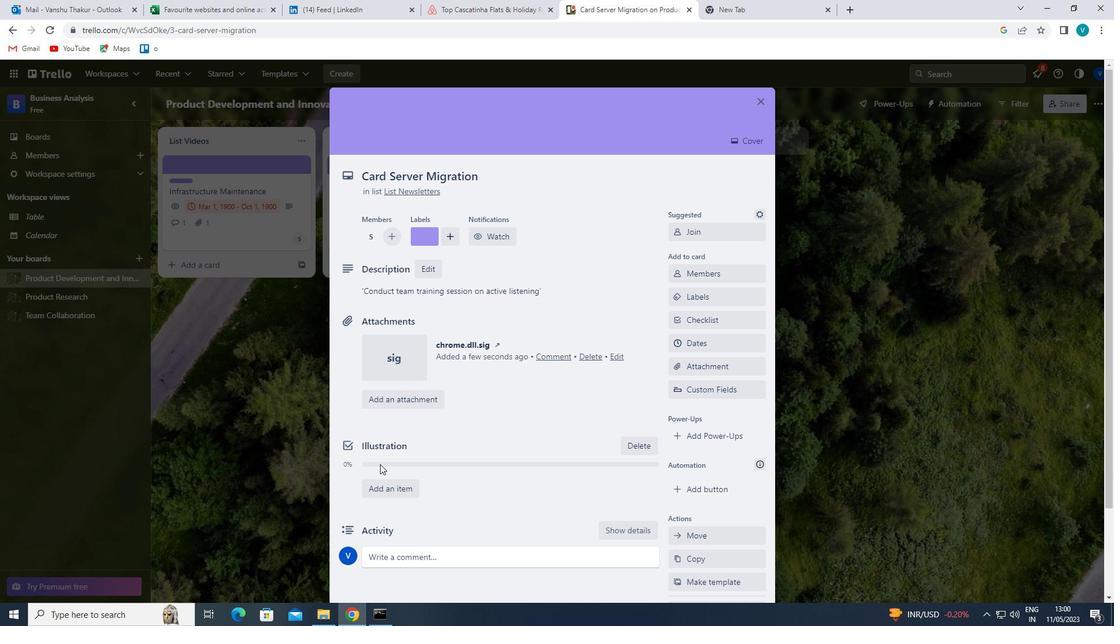 
Action: Mouse scrolled (380, 464) with delta (0, 0)
Screenshot: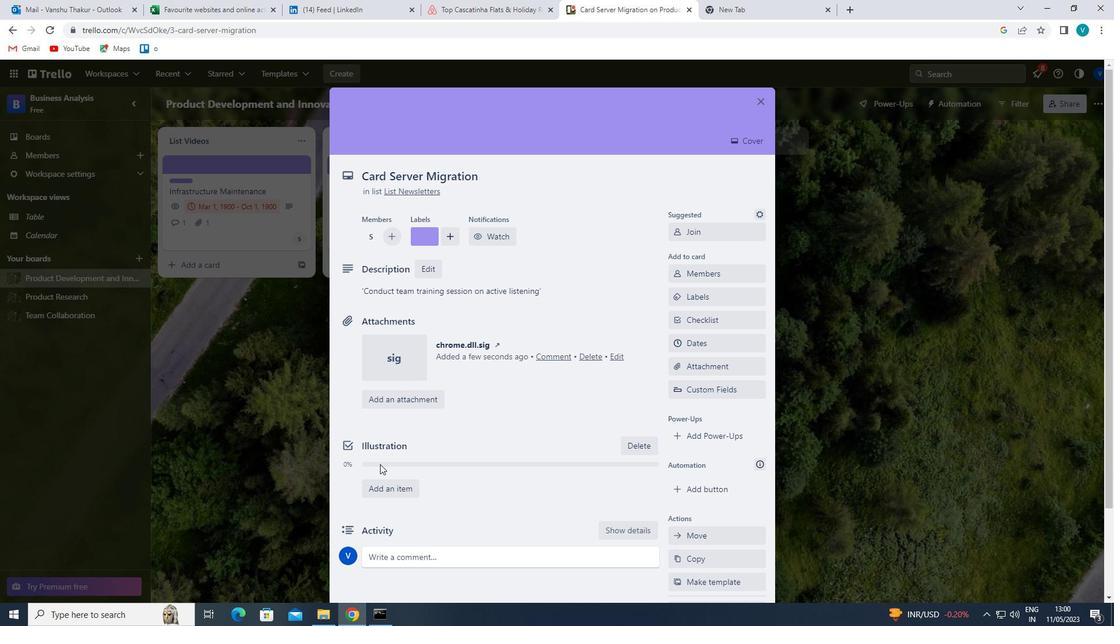 
Action: Mouse scrolled (380, 464) with delta (0, 0)
Screenshot: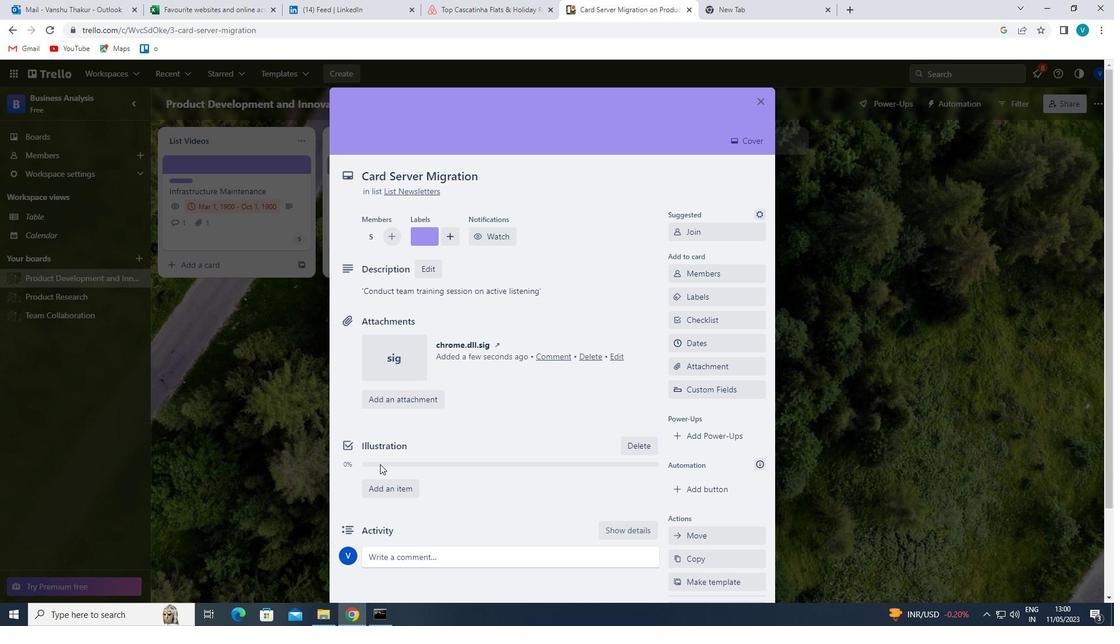 
Action: Mouse moved to (401, 450)
Screenshot: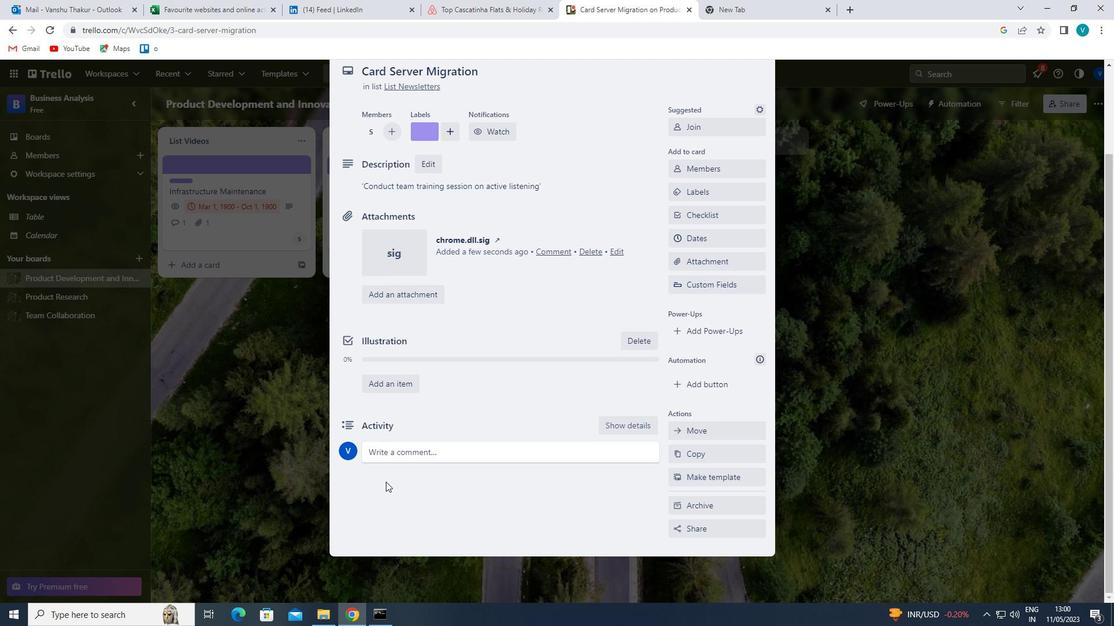 
Action: Mouse pressed left at (401, 450)
Screenshot: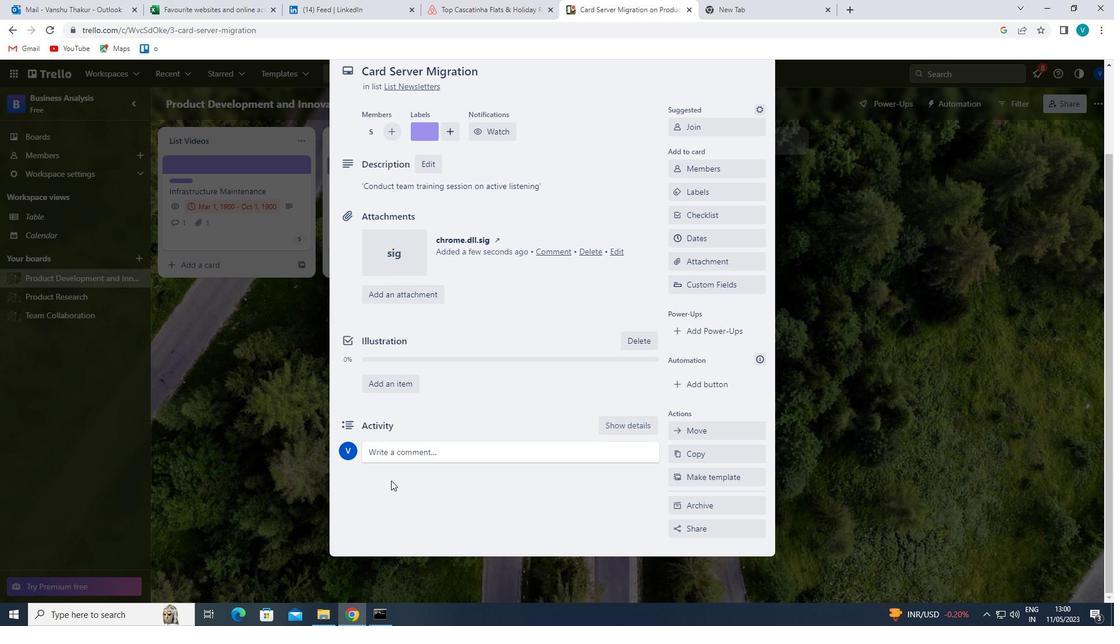 
Action: Mouse moved to (408, 483)
Screenshot: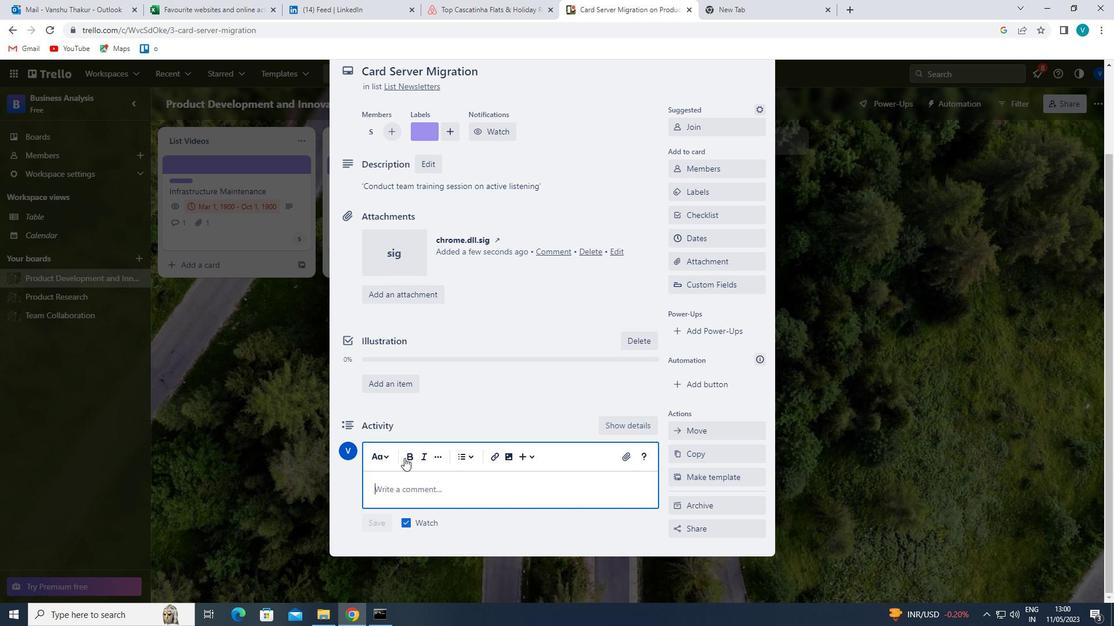 
Action: Key pressed '<Key.shift>LET<Key.space>US<Key.space>MAKE<Key.space>SA<Key.backspace>URE<Key.space>WE<Key.space>HAVE<Key.space>A<Key.space>CLWEAR<Key.space><Key.backspace><Key.backspace><Key.backspace><Key.backspace><Key.backspace>EAR<Key.space>UNDERSTANDING<Key.space>OF<Key.space>THE<Key.space>TIMELINE<Key.space>AND<Key.space>DEADLINES<Key.space>FOR<Key.space>THIS<Key.space>TASK,<Key.space>ENSURINGH<Key.space><Key.backspace><Key.backspace><Key.backspace>G<Key.space>THAT<Key.space>WE<Key.space>CAN<Key.space>DELIVER<Key.space>ON<Key.space>TIME.'
Screenshot: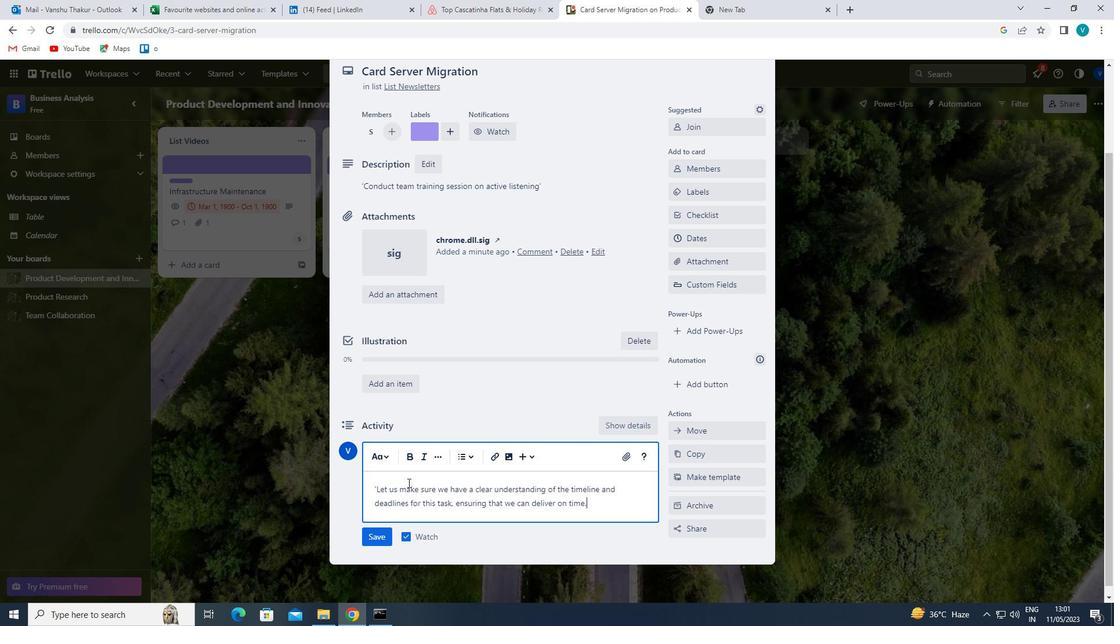 
Action: Mouse moved to (373, 538)
Screenshot: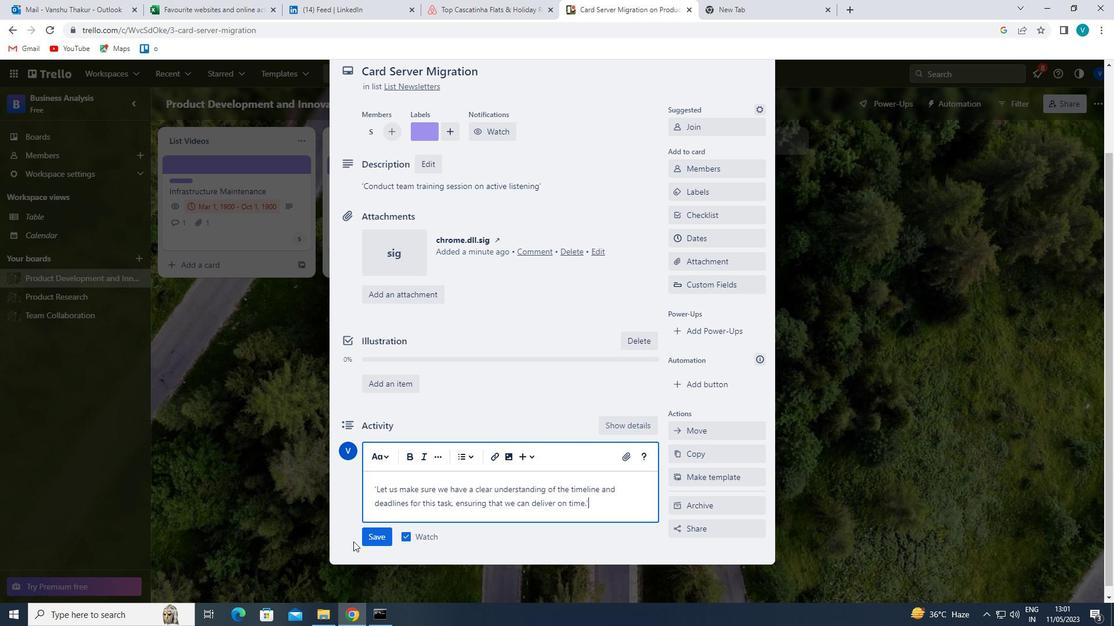 
Action: Mouse pressed left at (373, 538)
Screenshot: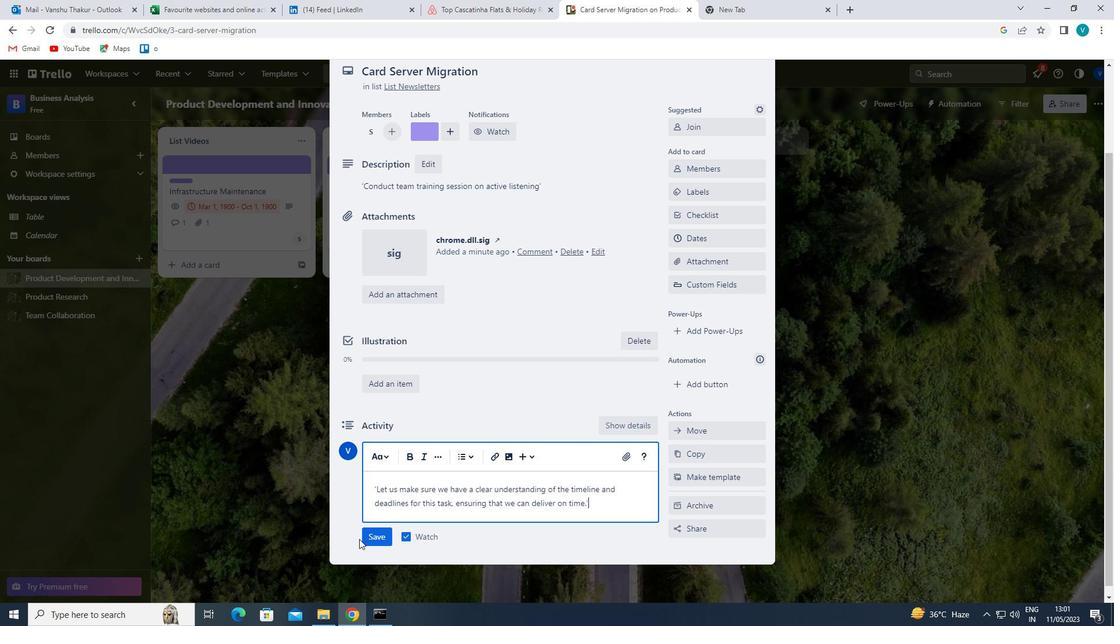 
Action: Mouse moved to (707, 241)
Screenshot: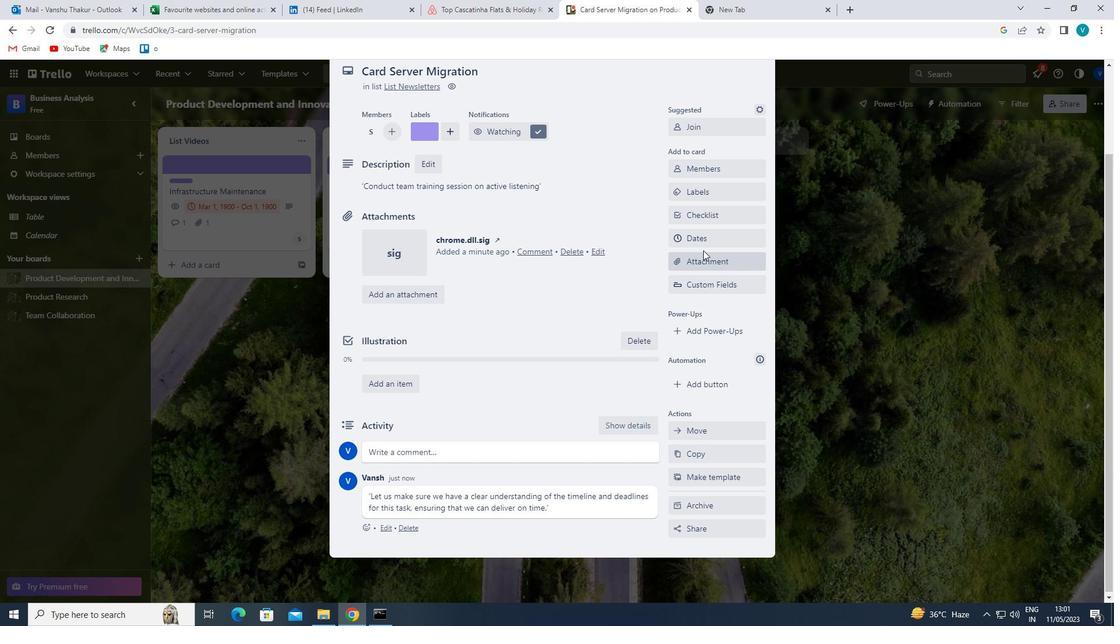 
Action: Mouse pressed left at (707, 241)
Screenshot: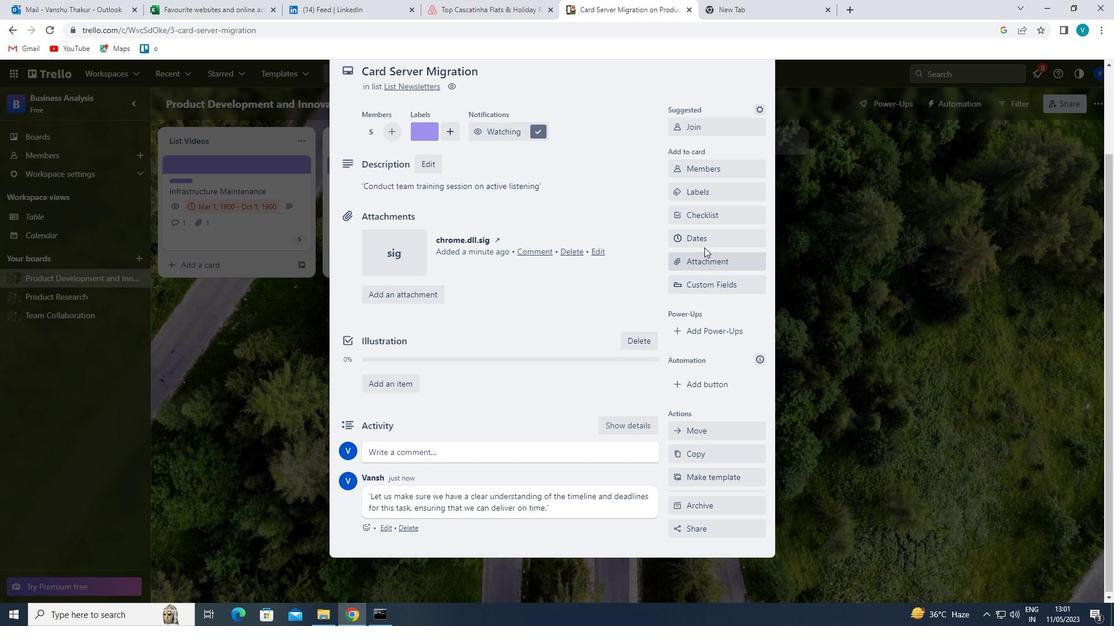 
Action: Mouse moved to (676, 318)
Screenshot: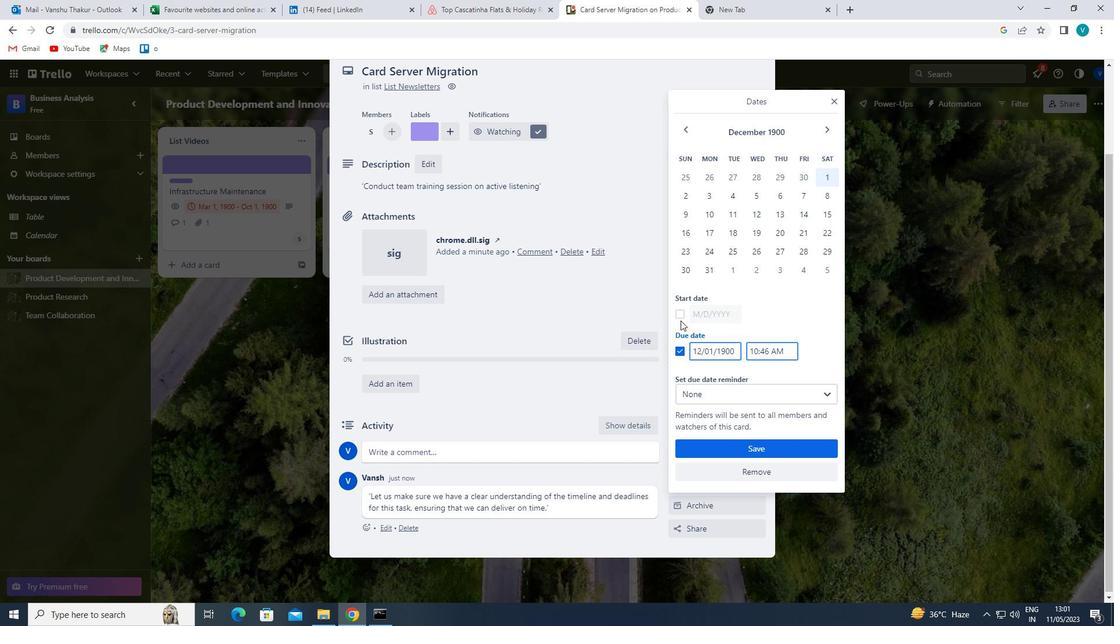 
Action: Mouse pressed left at (676, 318)
Screenshot: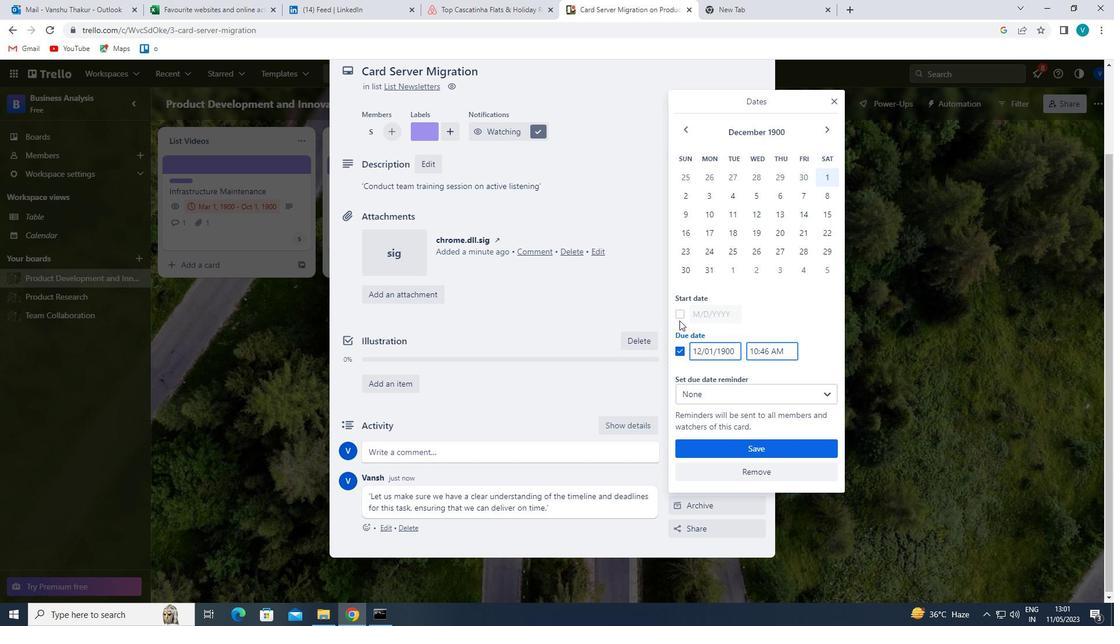 
Action: Mouse moved to (701, 312)
Screenshot: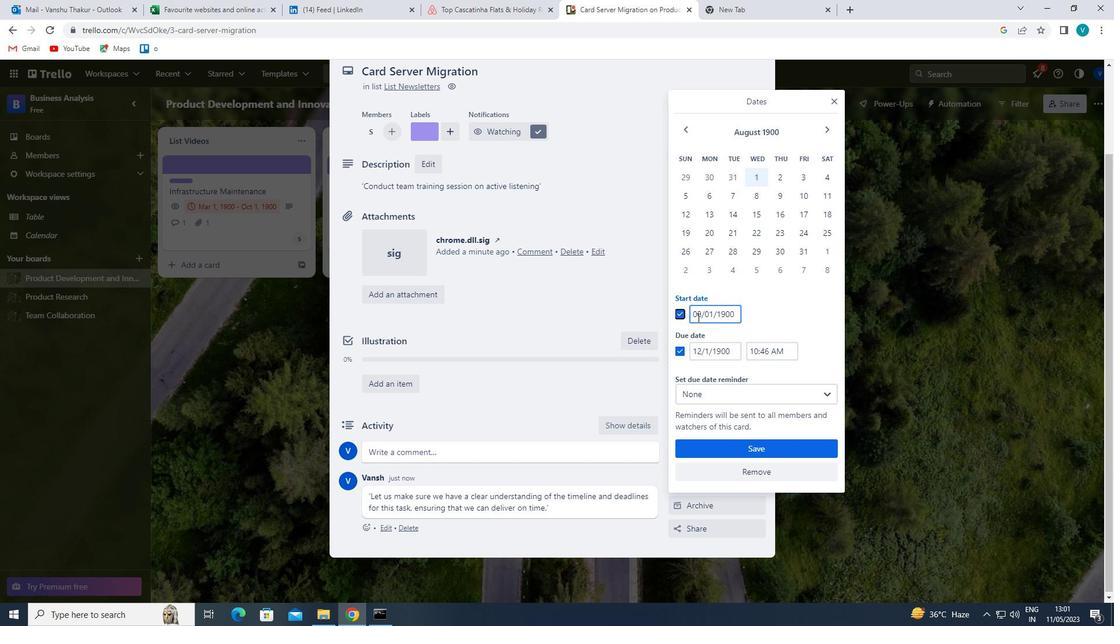 
Action: Mouse pressed left at (701, 312)
Screenshot: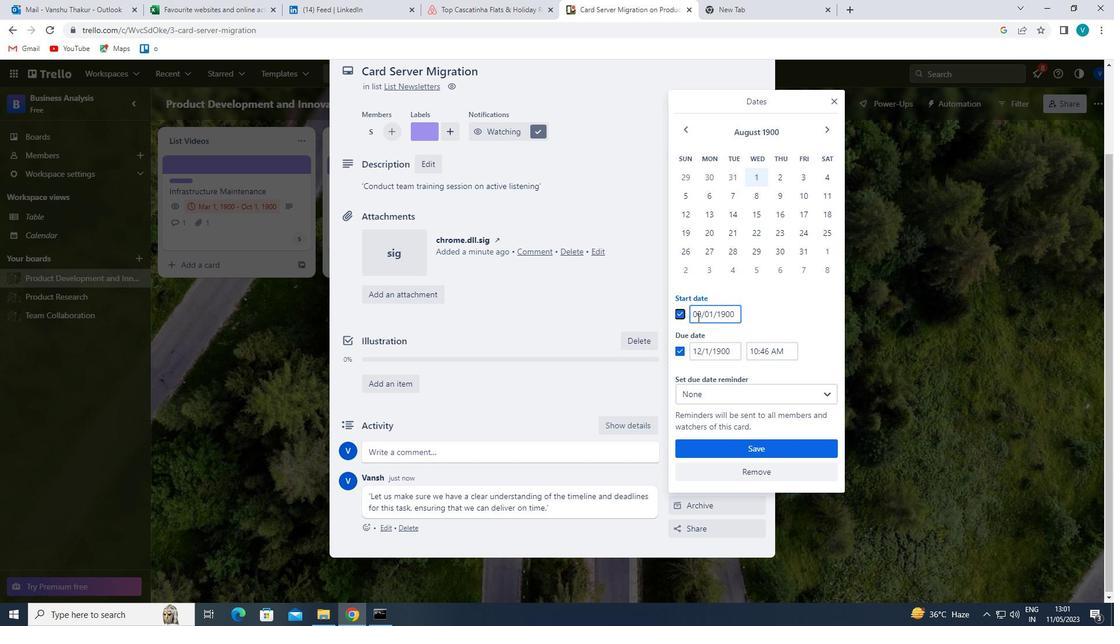 
Action: Mouse moved to (698, 312)
Screenshot: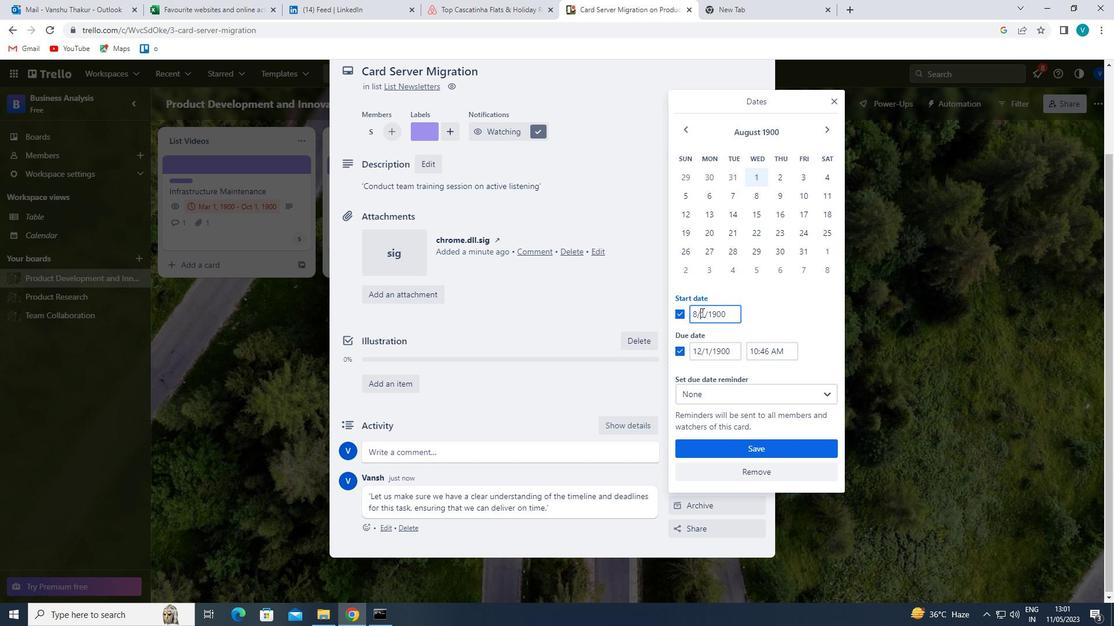 
Action: Mouse pressed left at (698, 312)
Screenshot: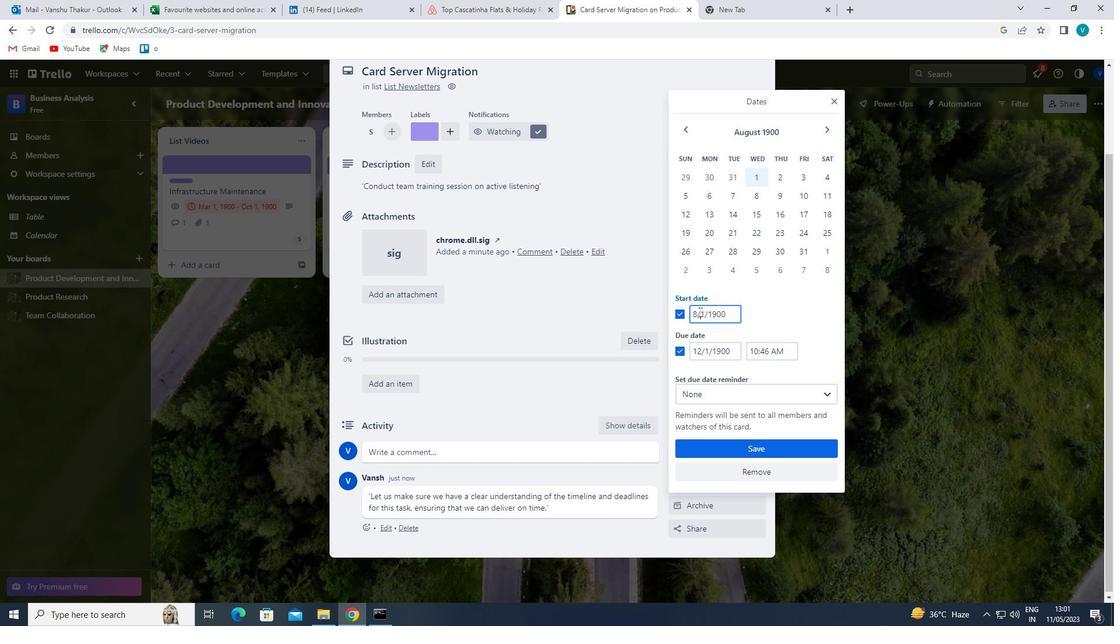
Action: Mouse moved to (694, 315)
Screenshot: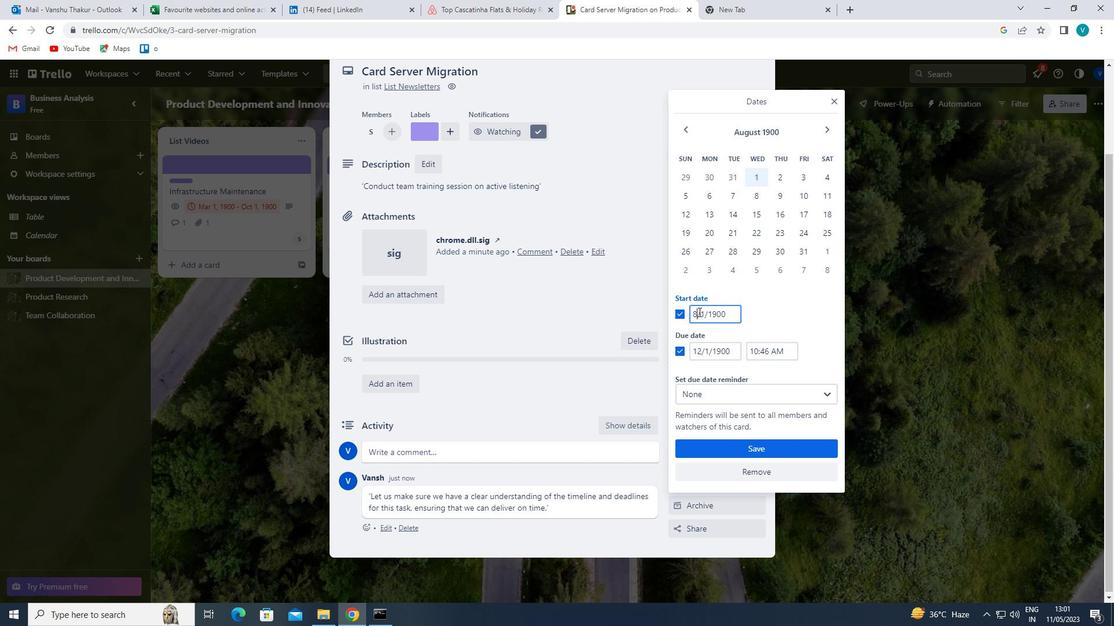 
Action: Key pressed <Key.backspace>9
Screenshot: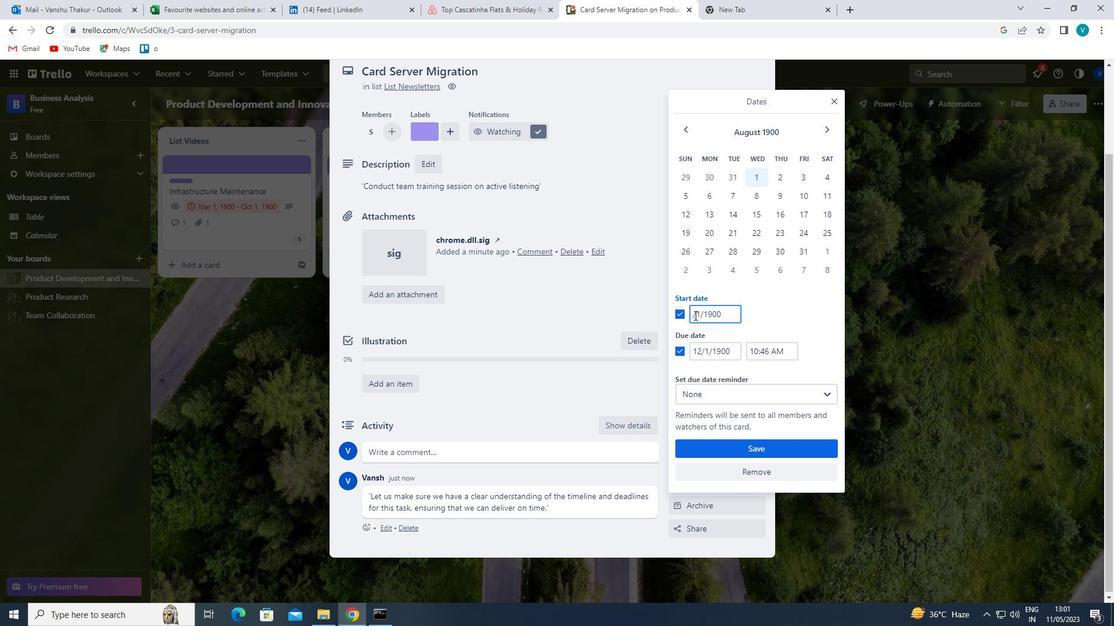 
Action: Mouse moved to (699, 343)
Screenshot: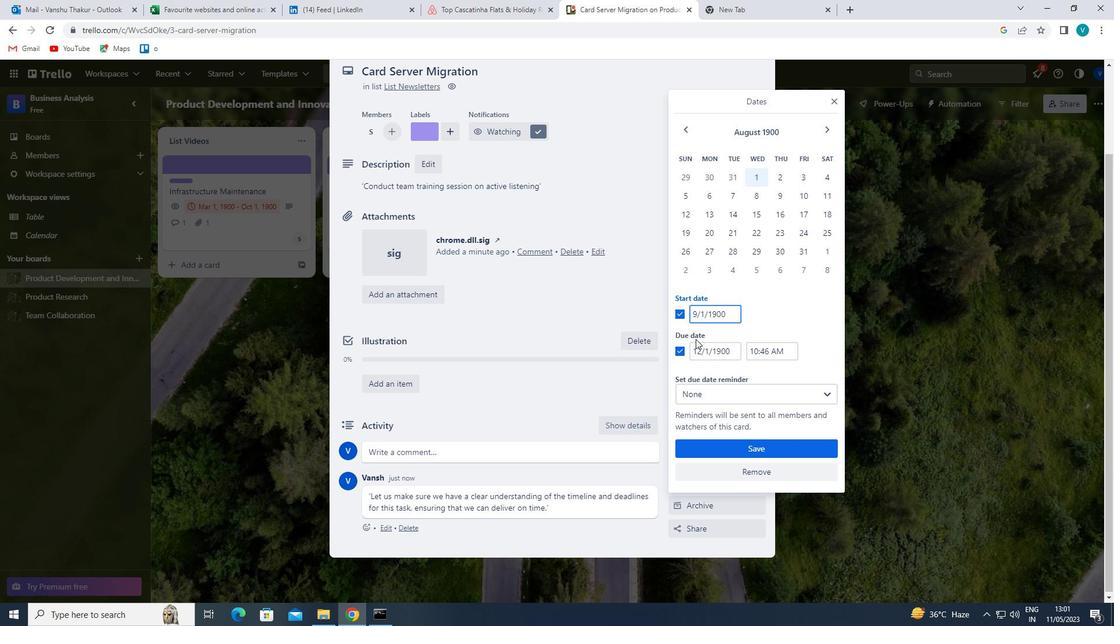 
Action: Mouse pressed left at (699, 343)
Screenshot: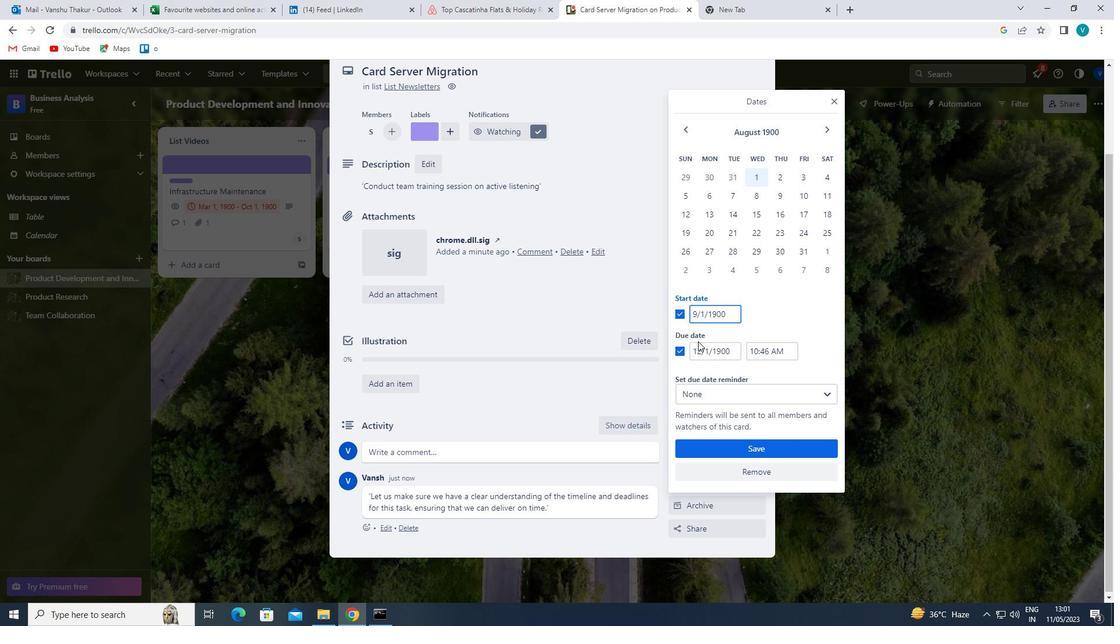 
Action: Mouse moved to (700, 346)
Screenshot: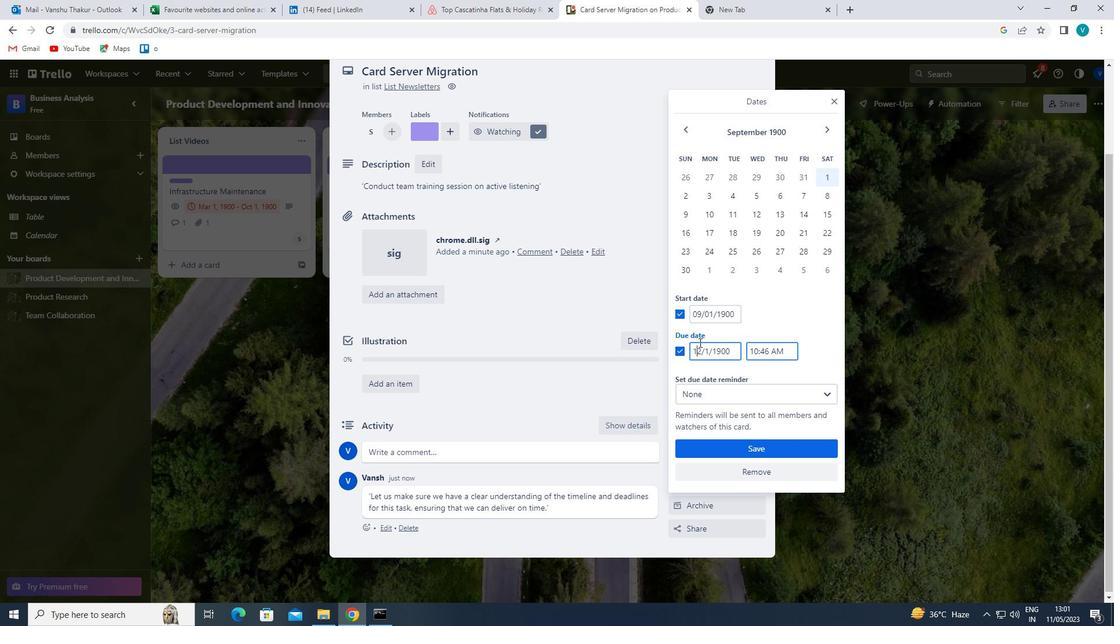 
Action: Mouse pressed left at (700, 346)
Screenshot: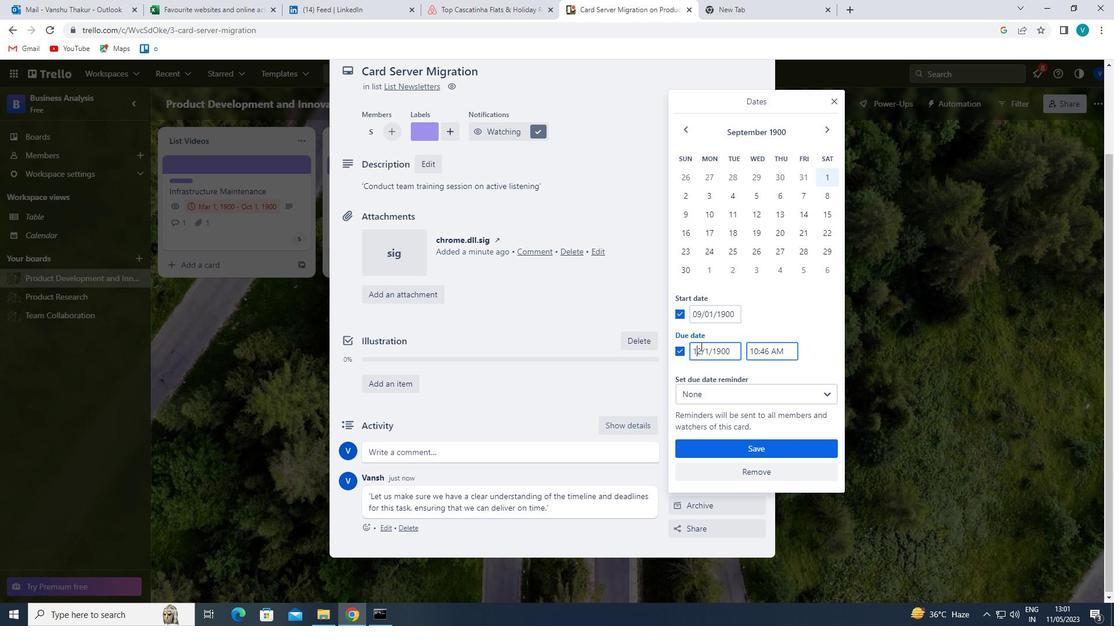 
Action: Mouse moved to (700, 347)
Screenshot: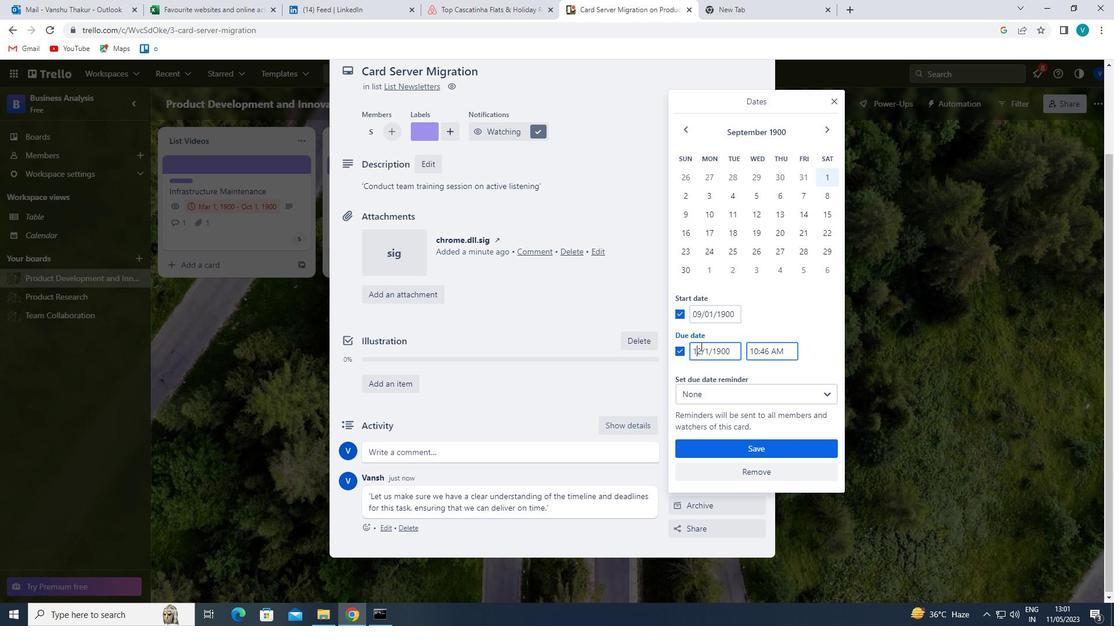 
Action: Key pressed <Key.backspace><Key.backspace>16
Screenshot: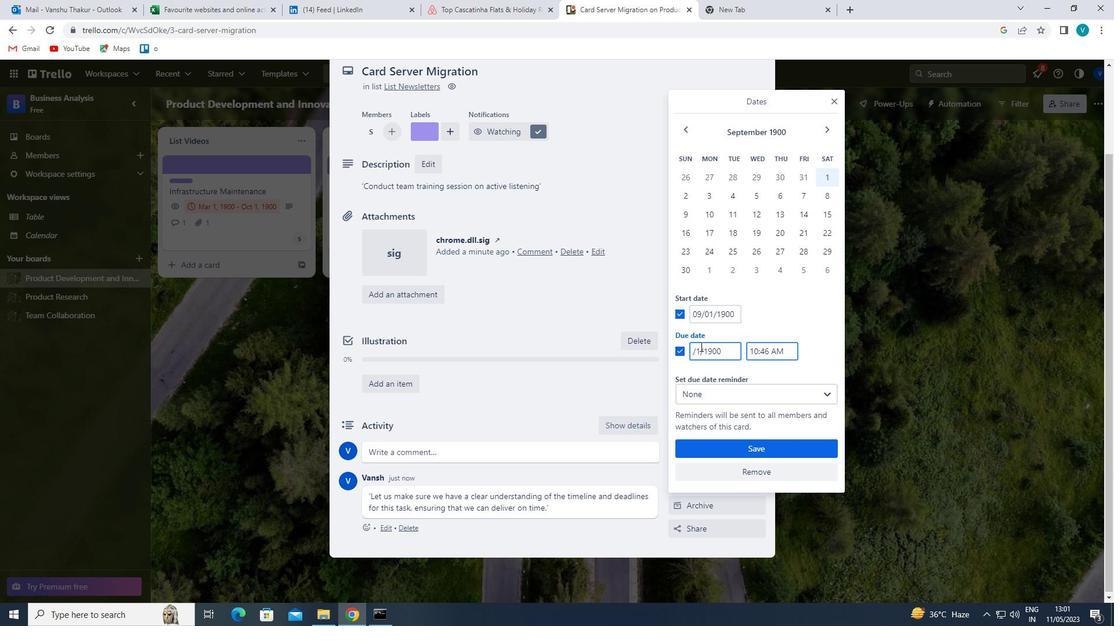 
Action: Mouse moved to (738, 445)
Screenshot: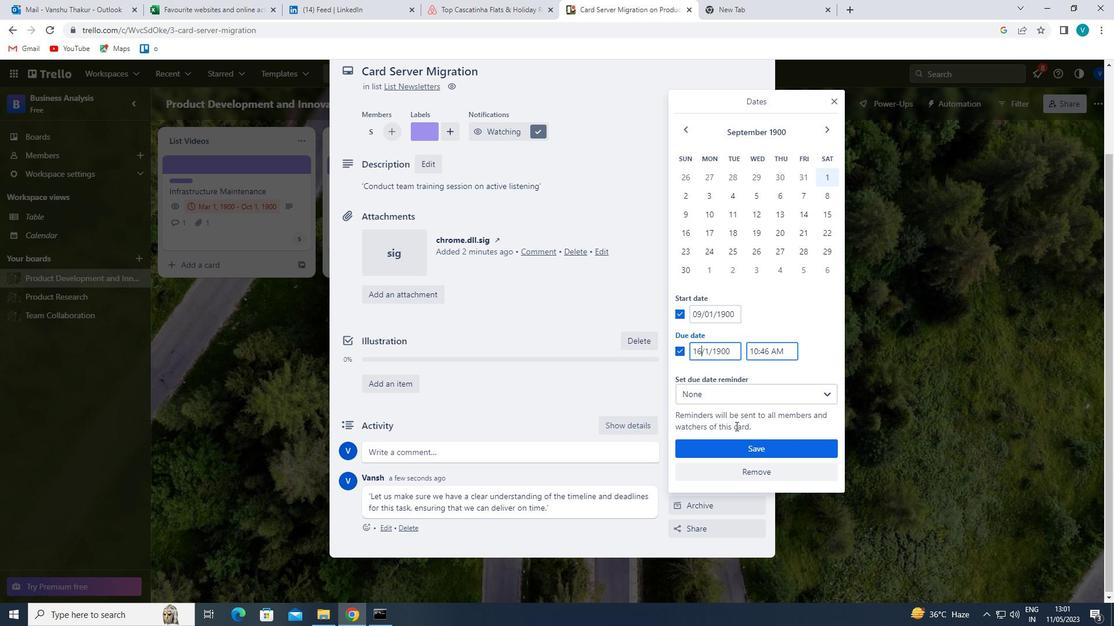 
Action: Mouse pressed left at (738, 445)
Screenshot: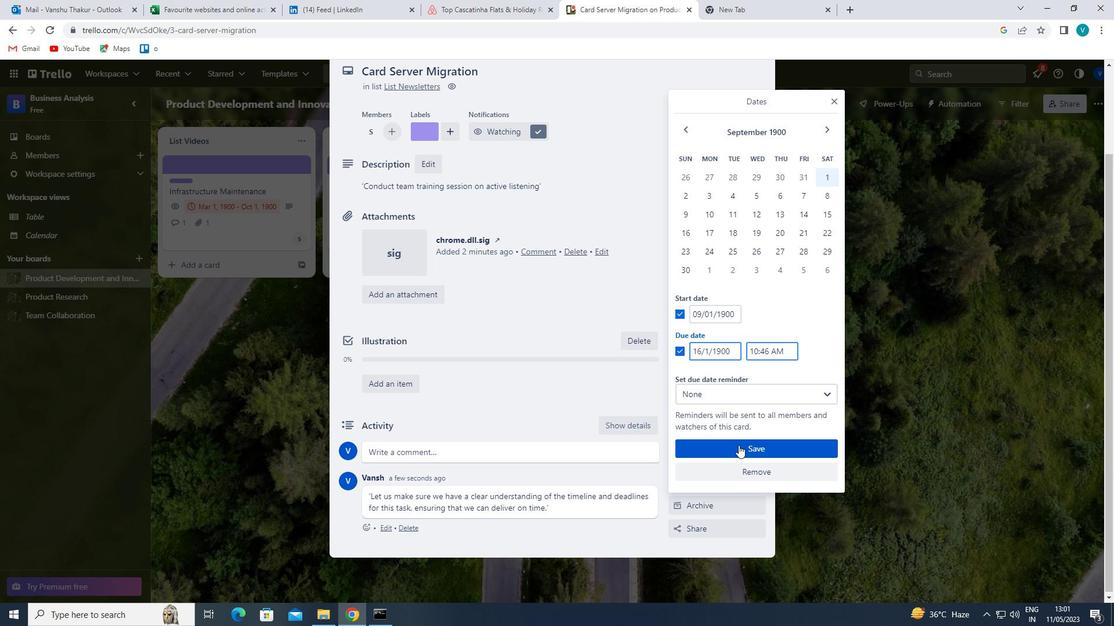 
